 Task: Create a task in Outlook titled 'Team Score' with a start date of 8/1/2023, due date of 8/15/2023, and high priority. Insert a table with columns 'Team' and 'Score', and enter the scores for Sales (330), Marketing (420), Finance (230), and IT (350).
Action: Mouse moved to (17, 176)
Screenshot: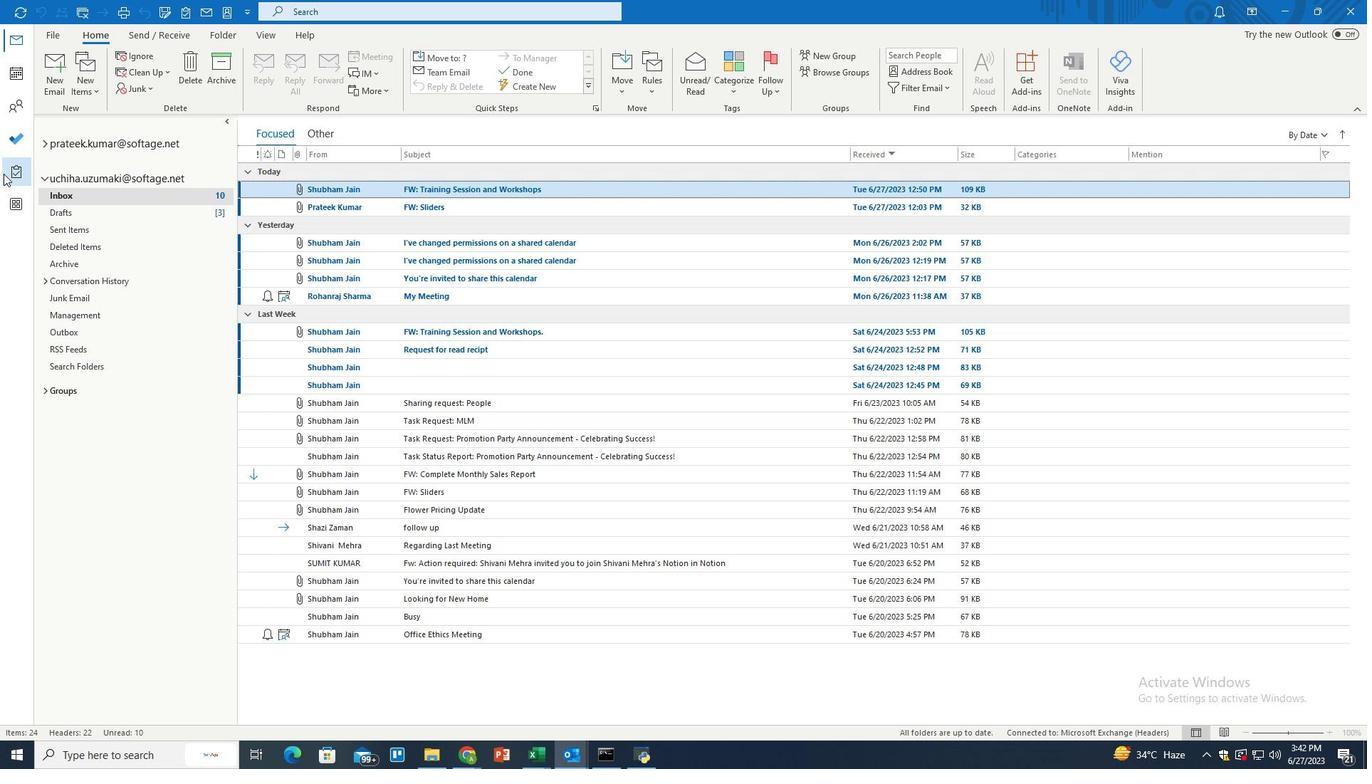 
Action: Mouse pressed left at (17, 176)
Screenshot: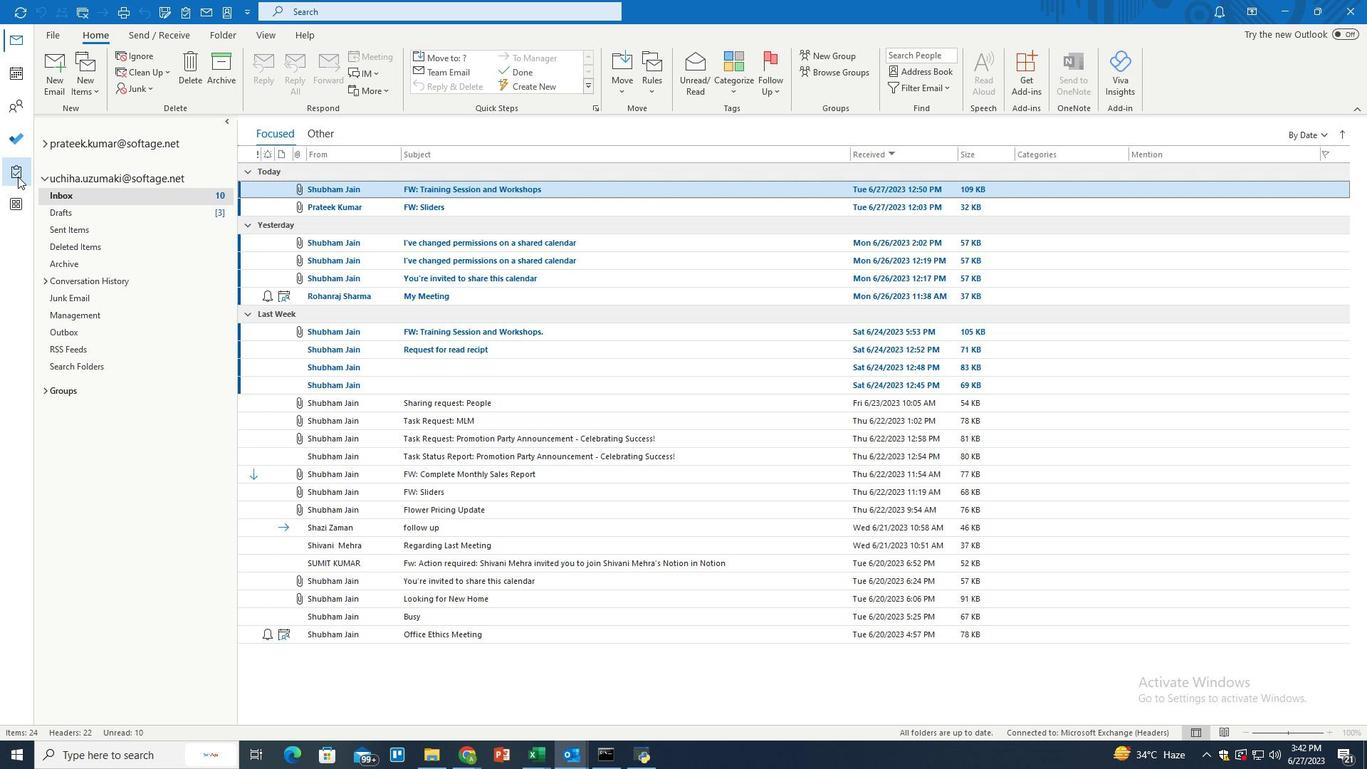 
Action: Mouse moved to (54, 79)
Screenshot: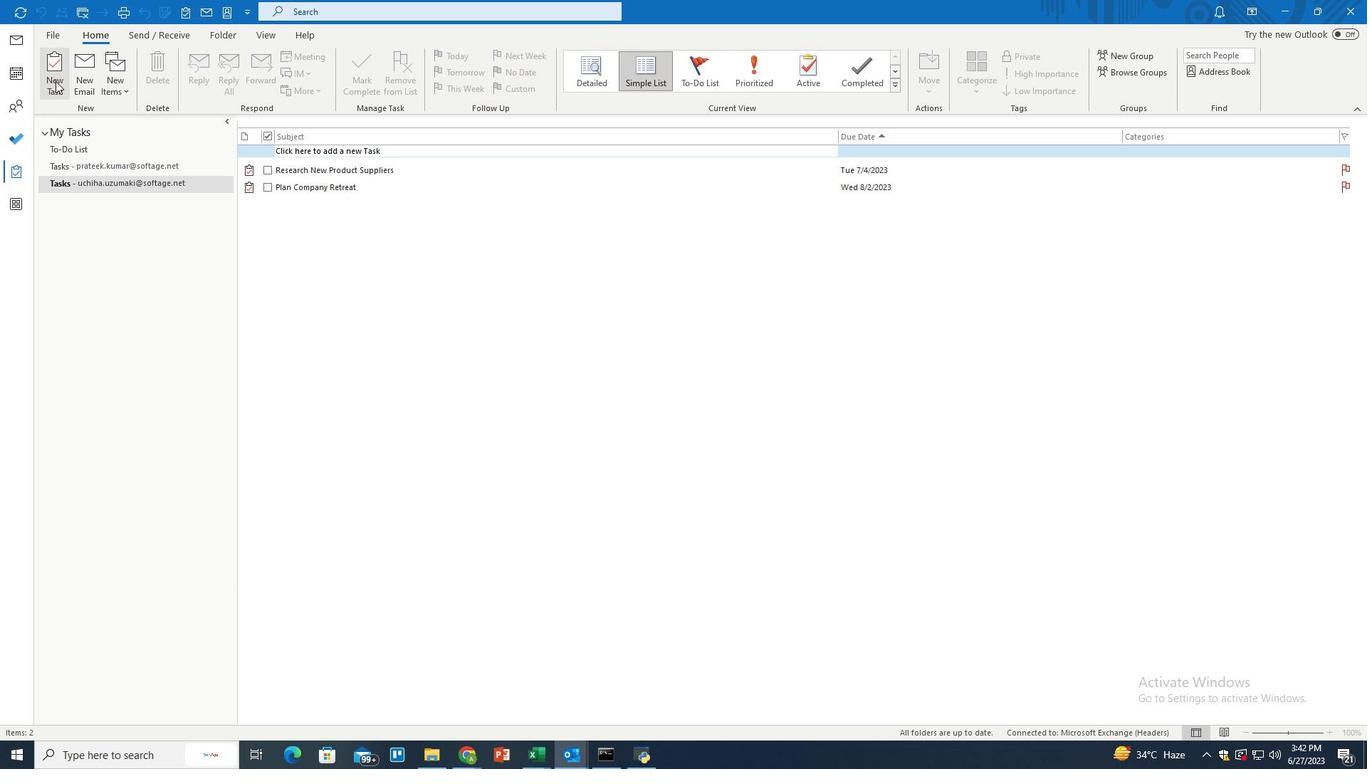 
Action: Mouse pressed left at (54, 79)
Screenshot: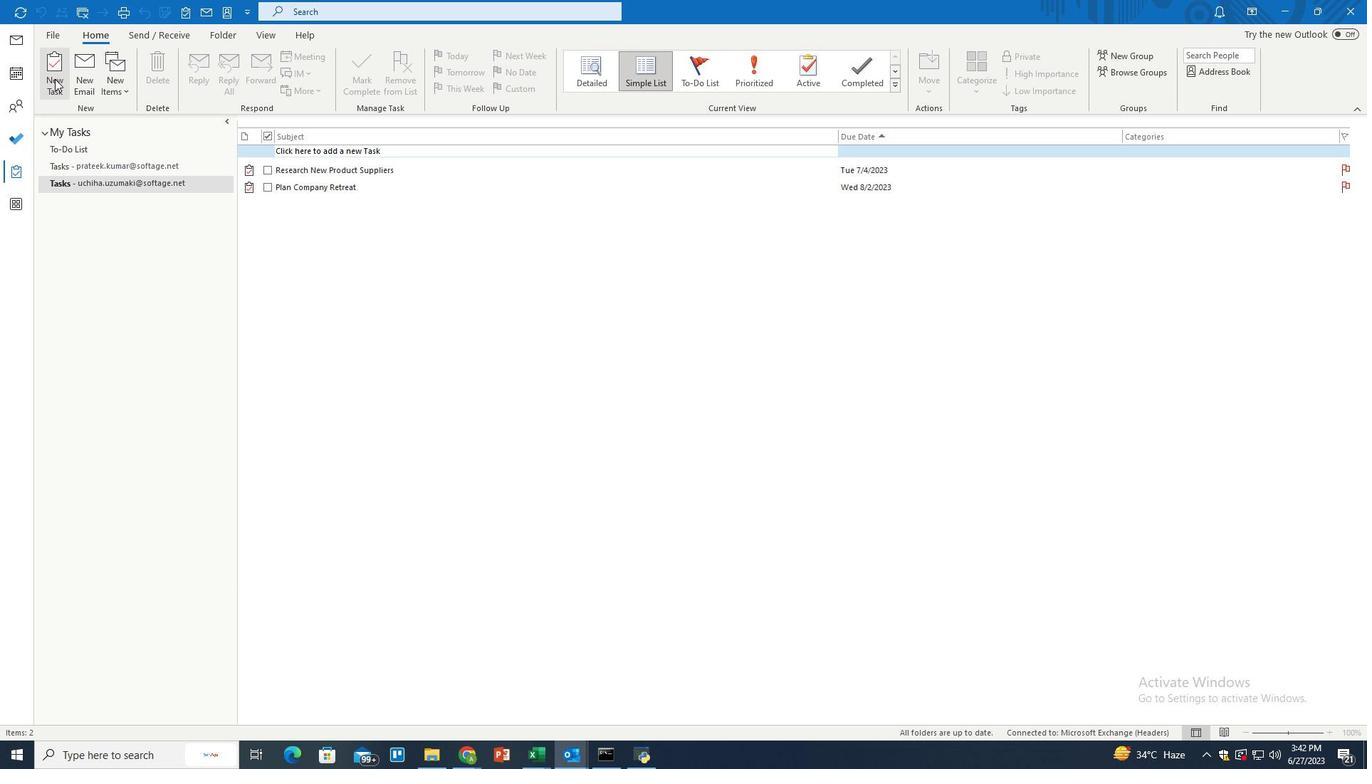 
Action: Mouse moved to (202, 149)
Screenshot: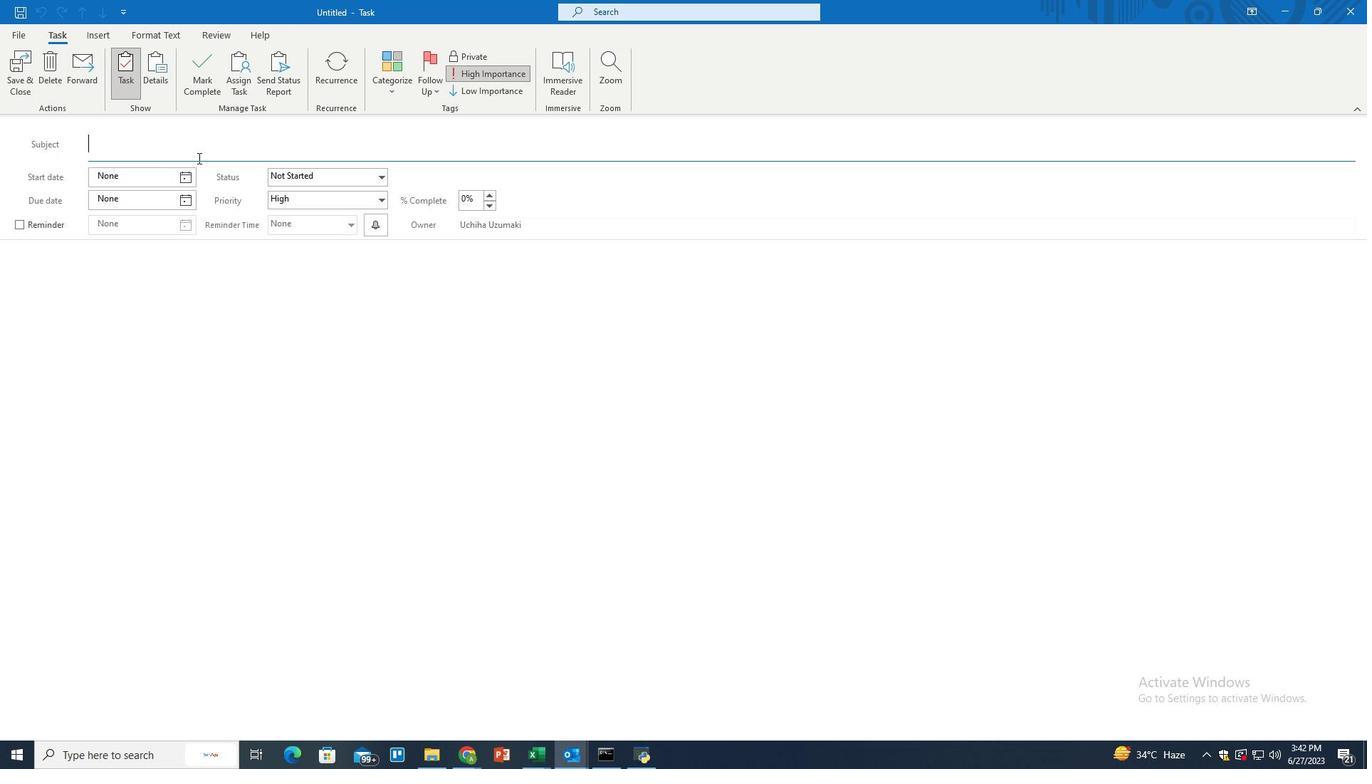 
Action: Mouse pressed left at (202, 149)
Screenshot: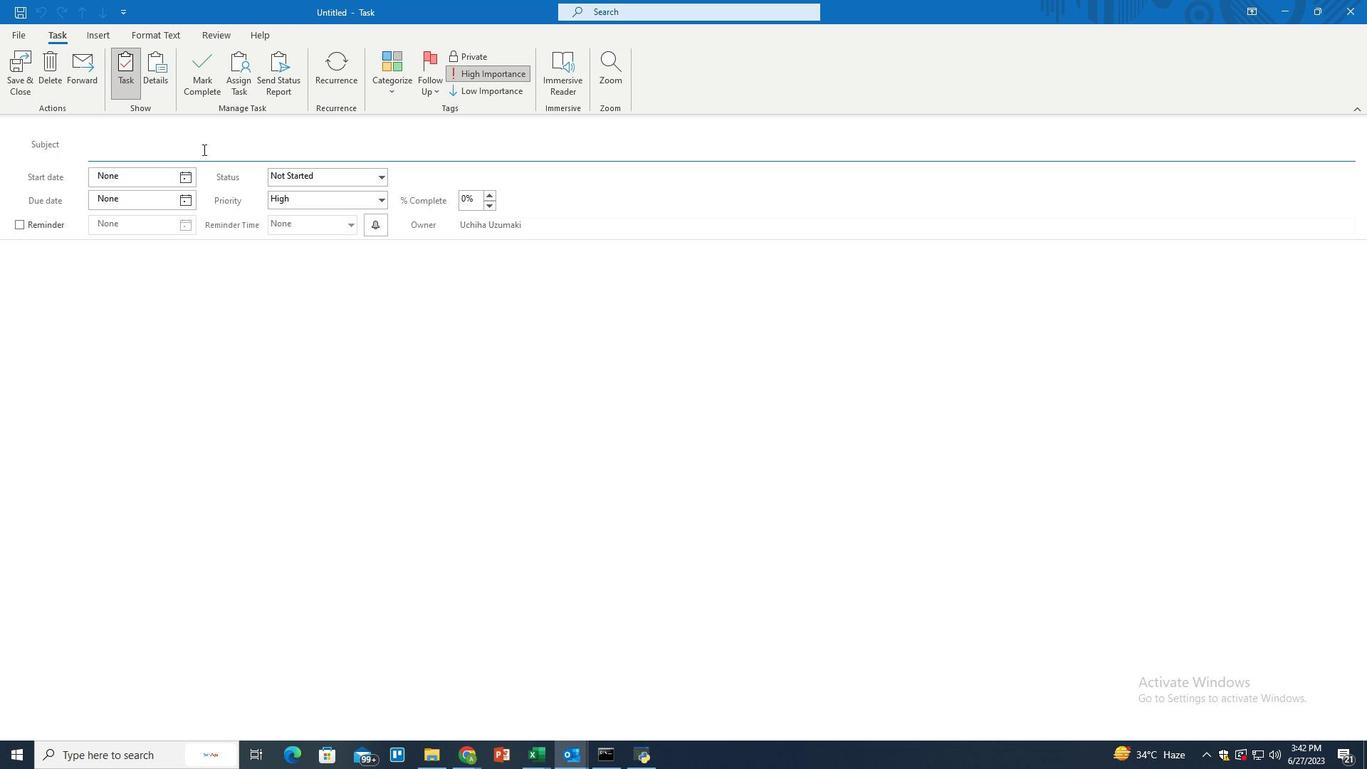 
Action: Key pressed <Key.shift>Team<Key.space><Key.shift>Score
Screenshot: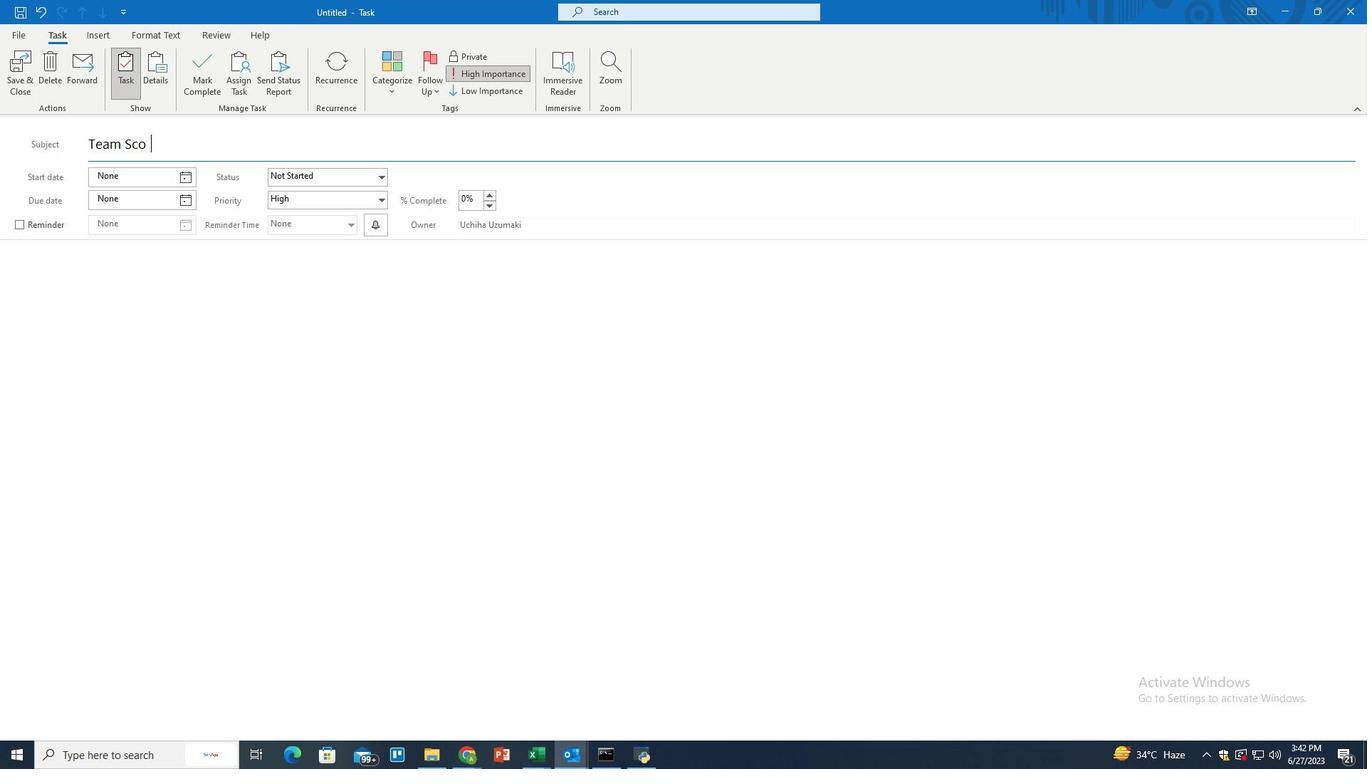 
Action: Mouse moved to (204, 260)
Screenshot: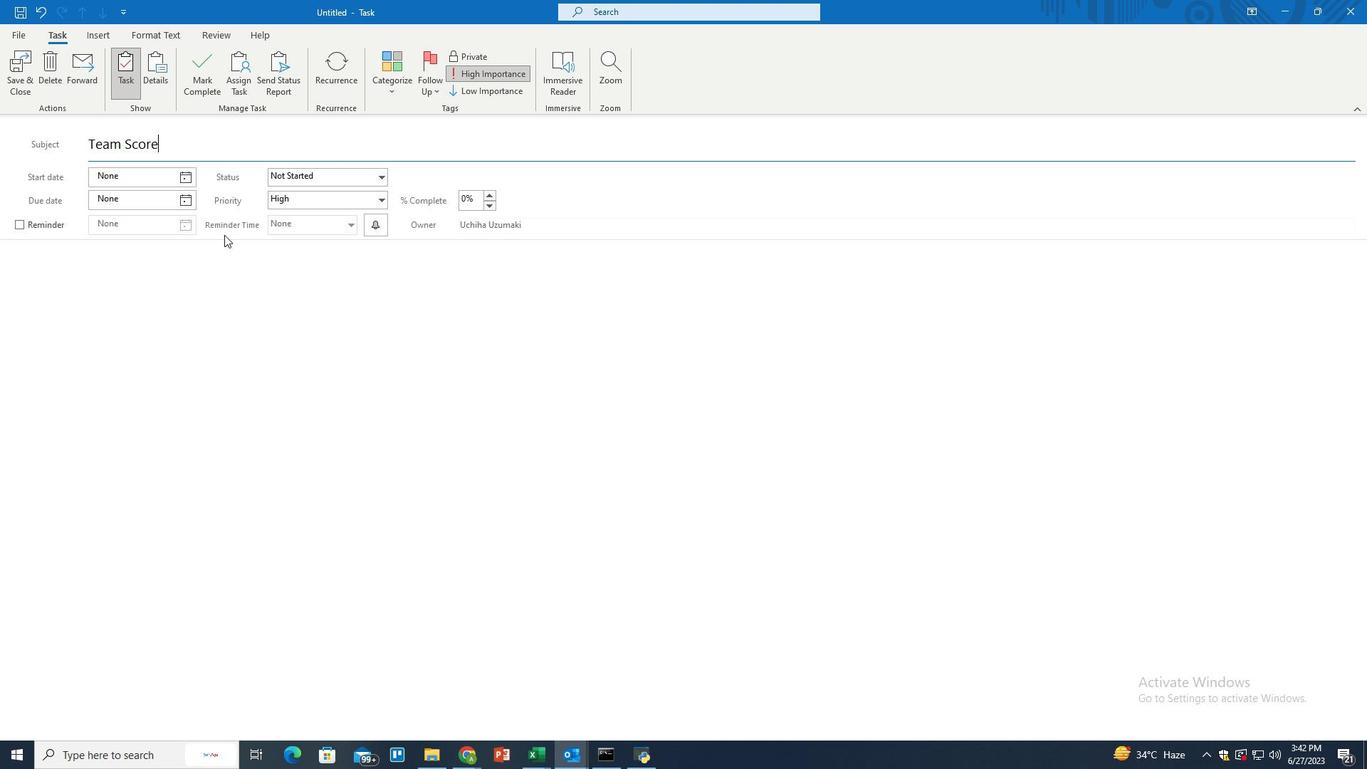 
Action: Mouse pressed left at (204, 260)
Screenshot: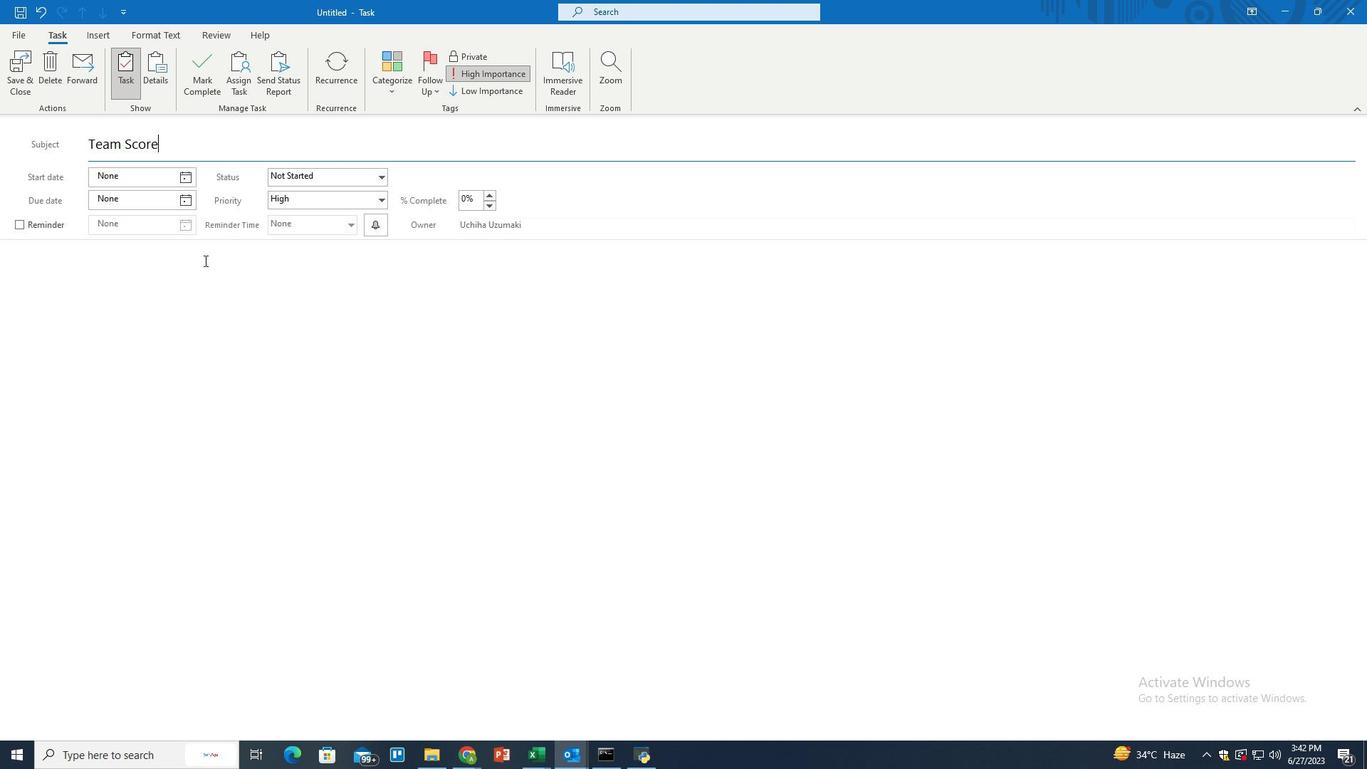 
Action: Key pressed <Key.shift>The<Key.space>team<Key.space>score<Key.space>is<Key.space>calculated<Key.space>ont<Key.space>he<Key.backspace><Key.backspace><Key.backspace><Key.backspace><Key.space>the<Key.space>basis<Key.space>of<Key.space>sales<Key.space>figure
Screenshot: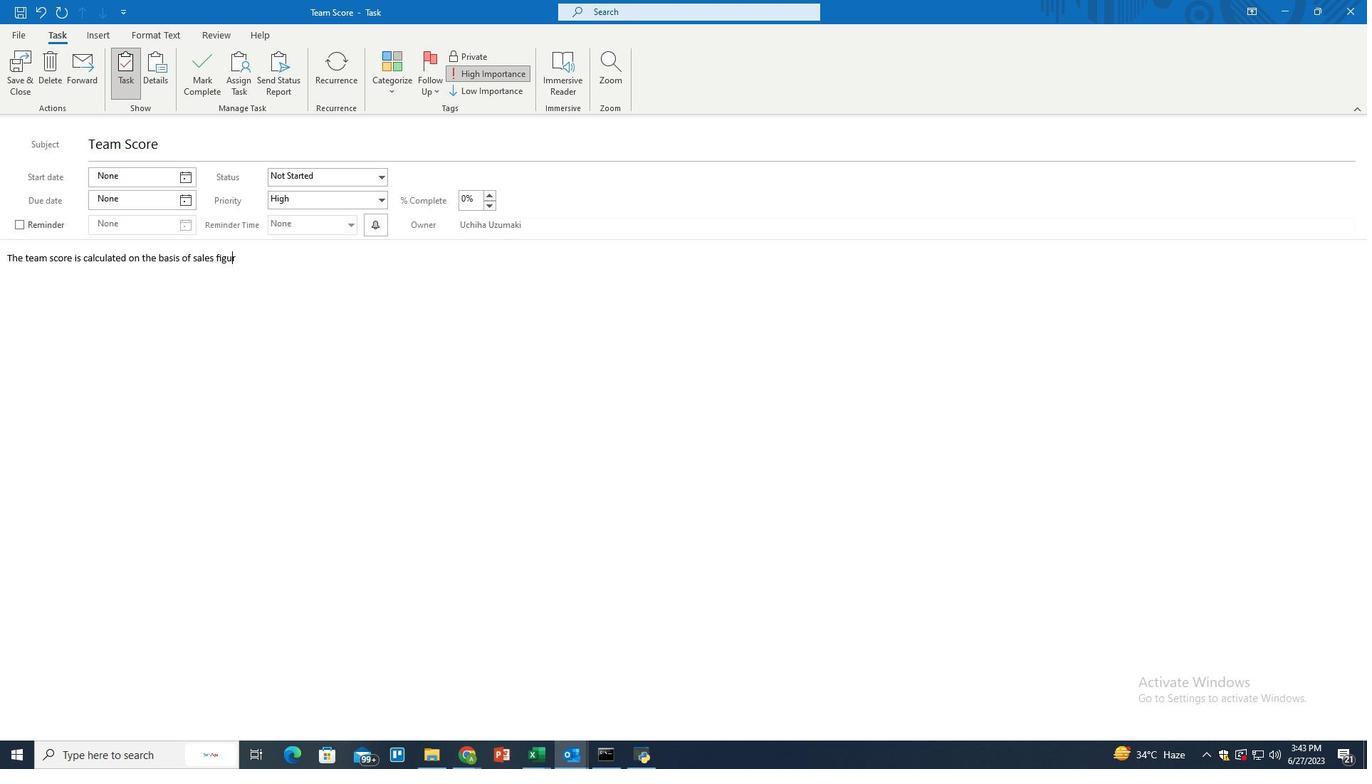 
Action: Mouse moved to (185, 182)
Screenshot: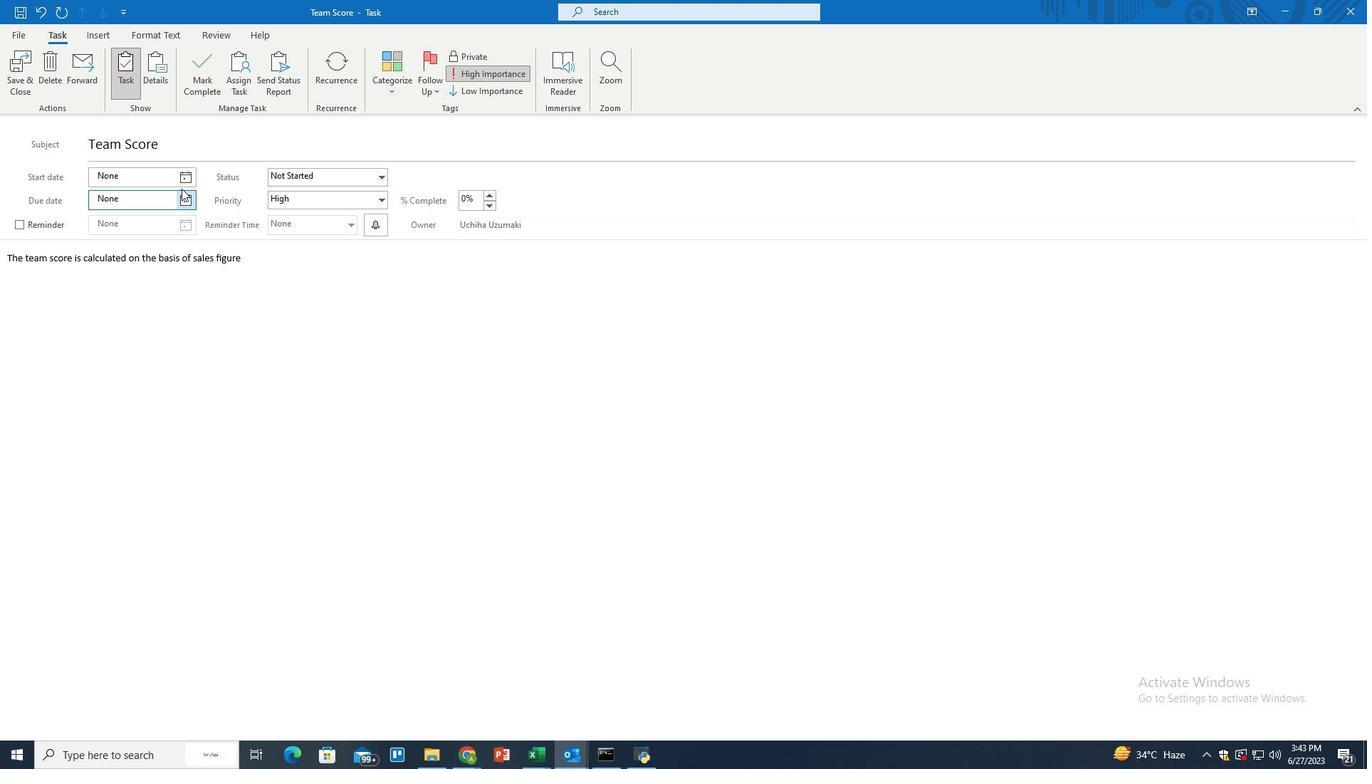 
Action: Mouse pressed left at (185, 182)
Screenshot: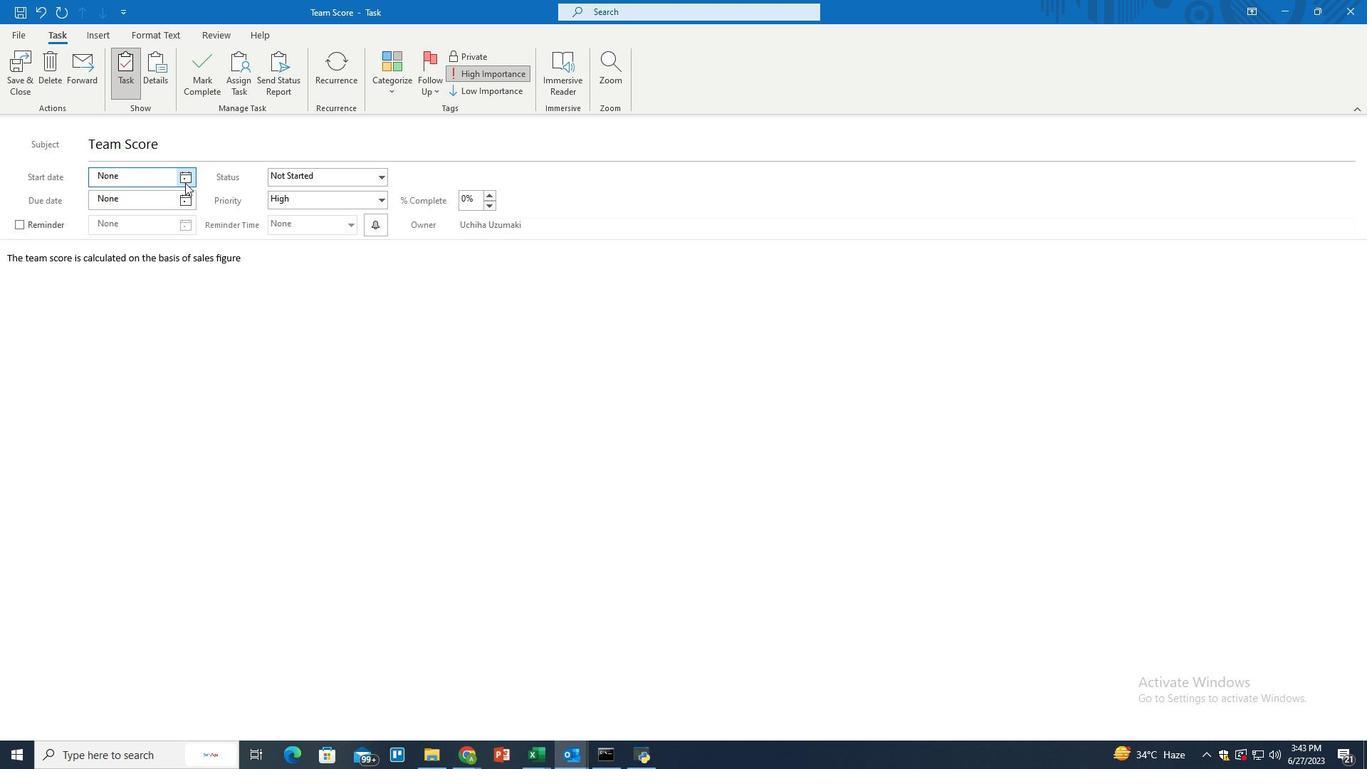 
Action: Mouse moved to (187, 194)
Screenshot: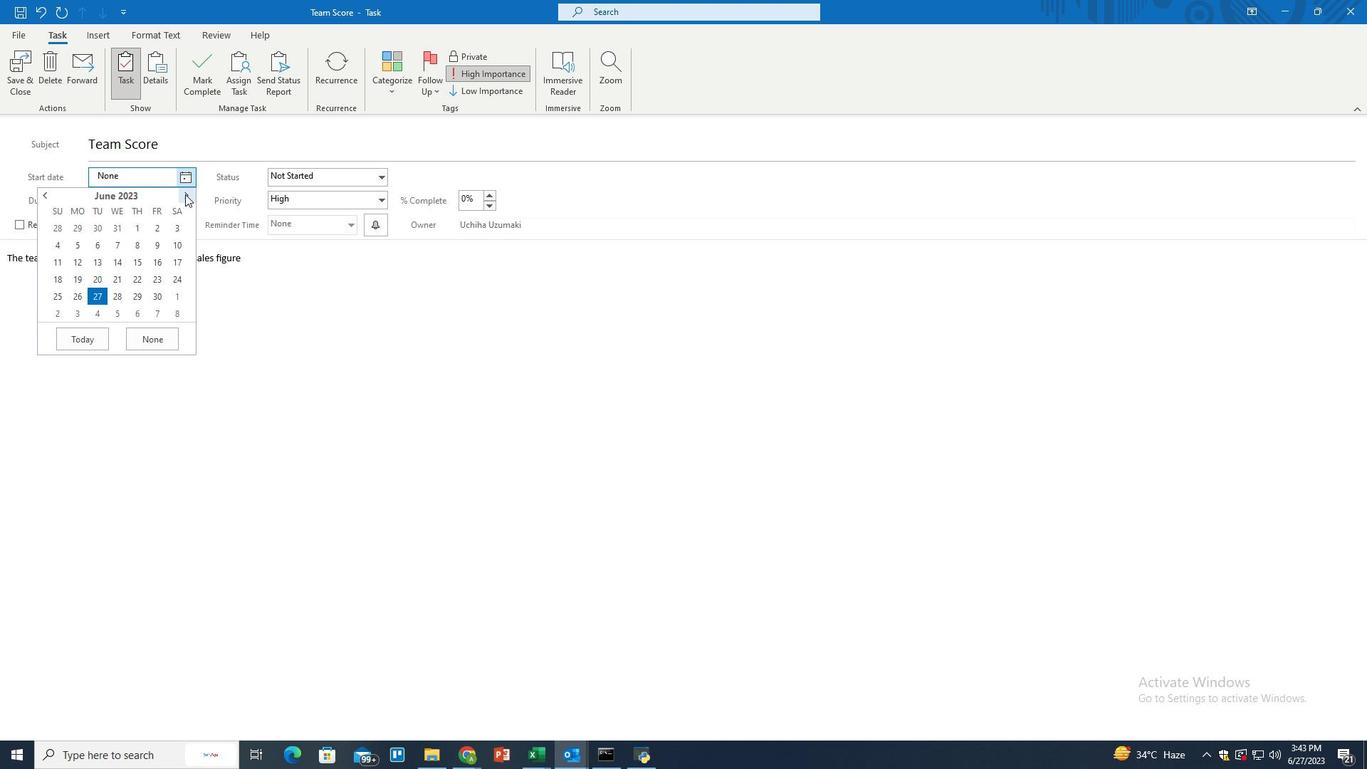 
Action: Mouse pressed left at (187, 194)
Screenshot: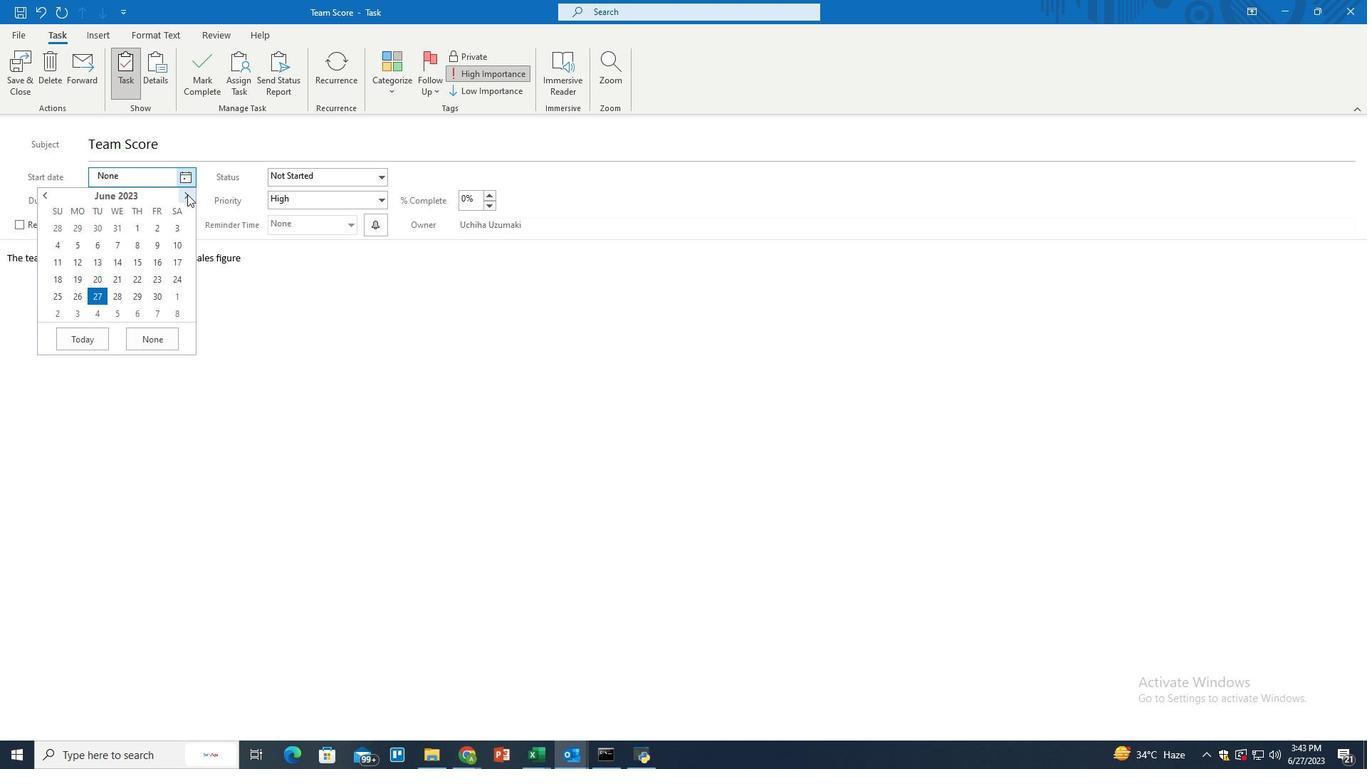 
Action: Mouse pressed left at (187, 194)
Screenshot: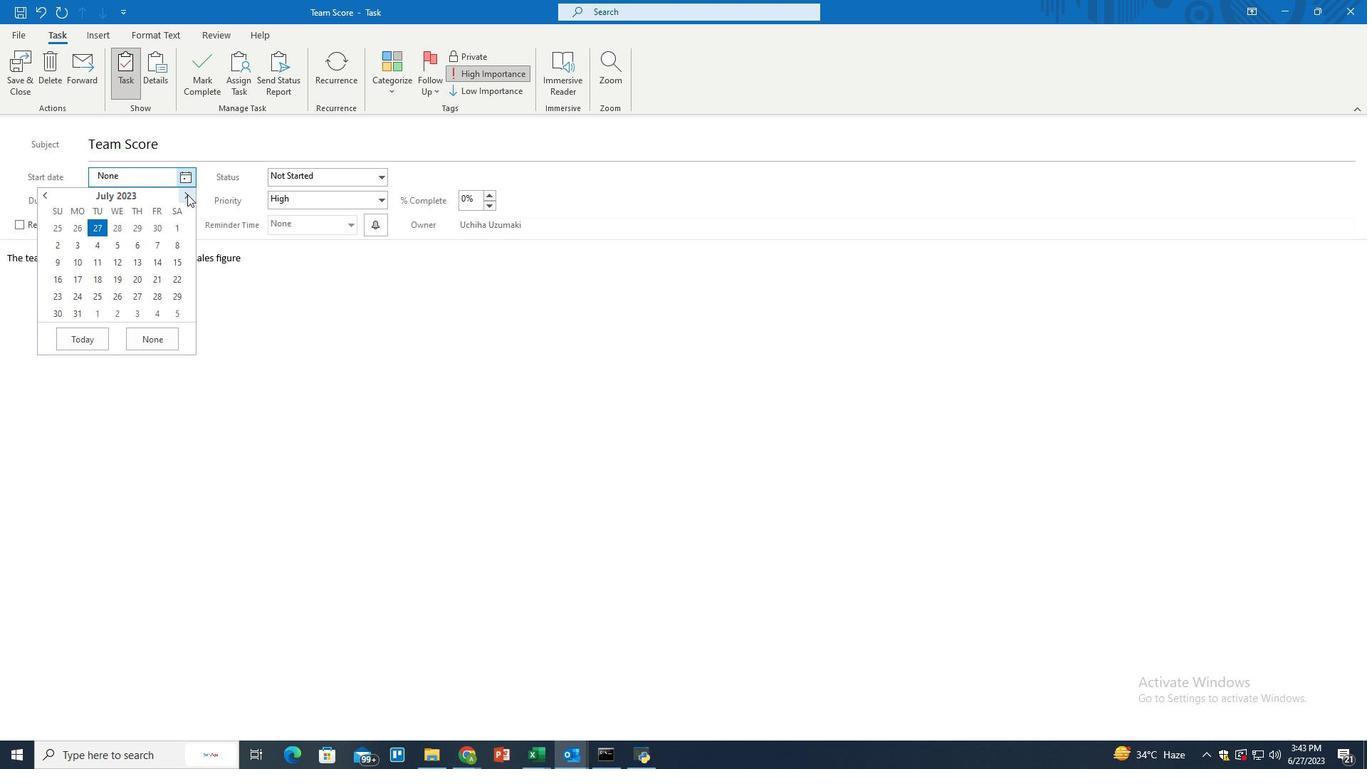 
Action: Mouse moved to (93, 230)
Screenshot: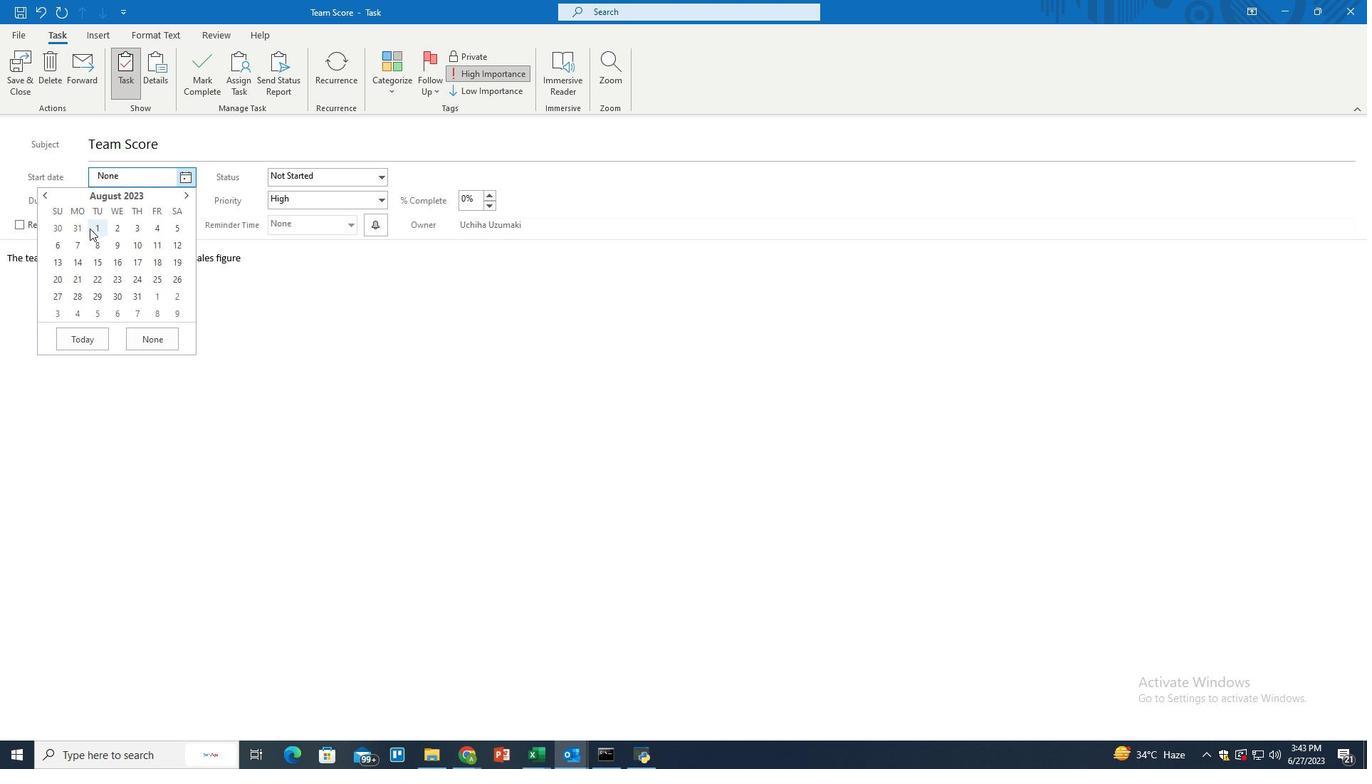 
Action: Mouse pressed left at (93, 230)
Screenshot: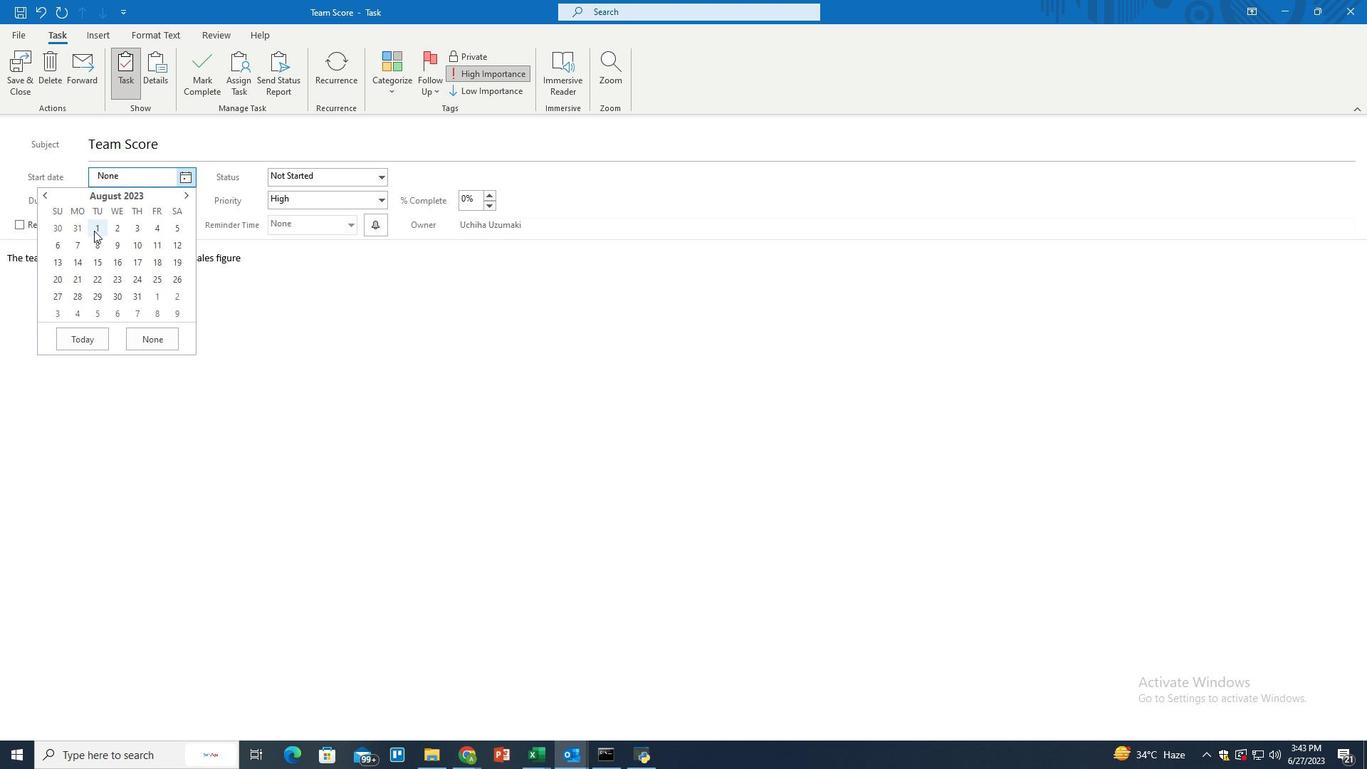 
Action: Mouse moved to (189, 197)
Screenshot: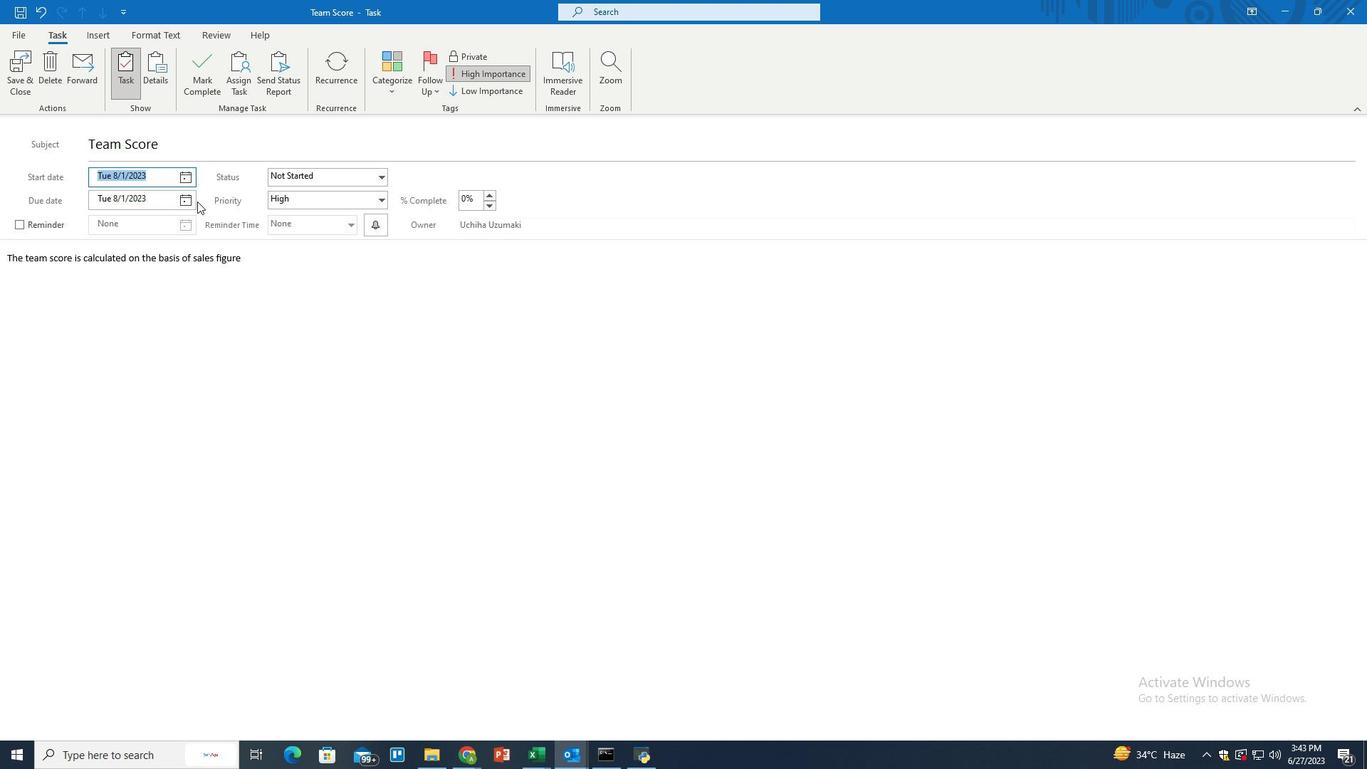 
Action: Mouse pressed left at (189, 197)
Screenshot: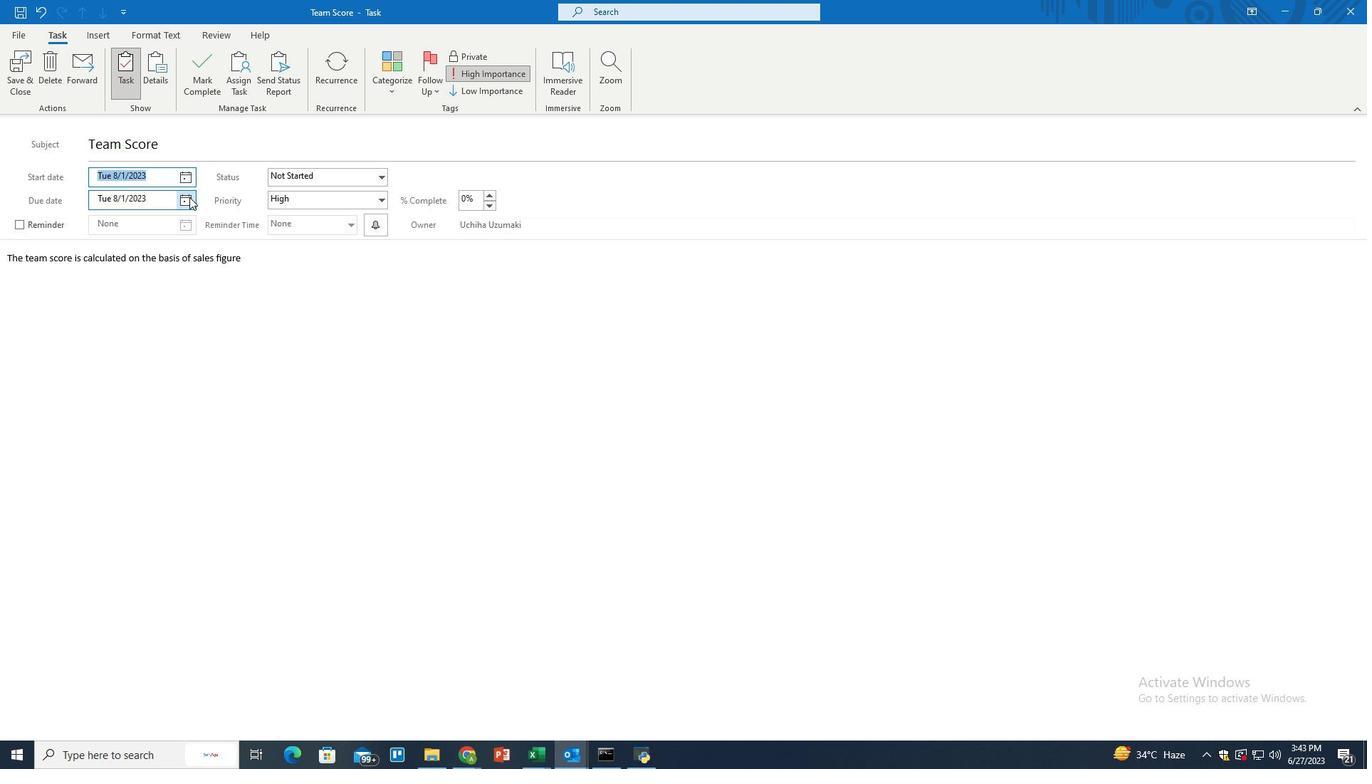 
Action: Mouse moved to (96, 284)
Screenshot: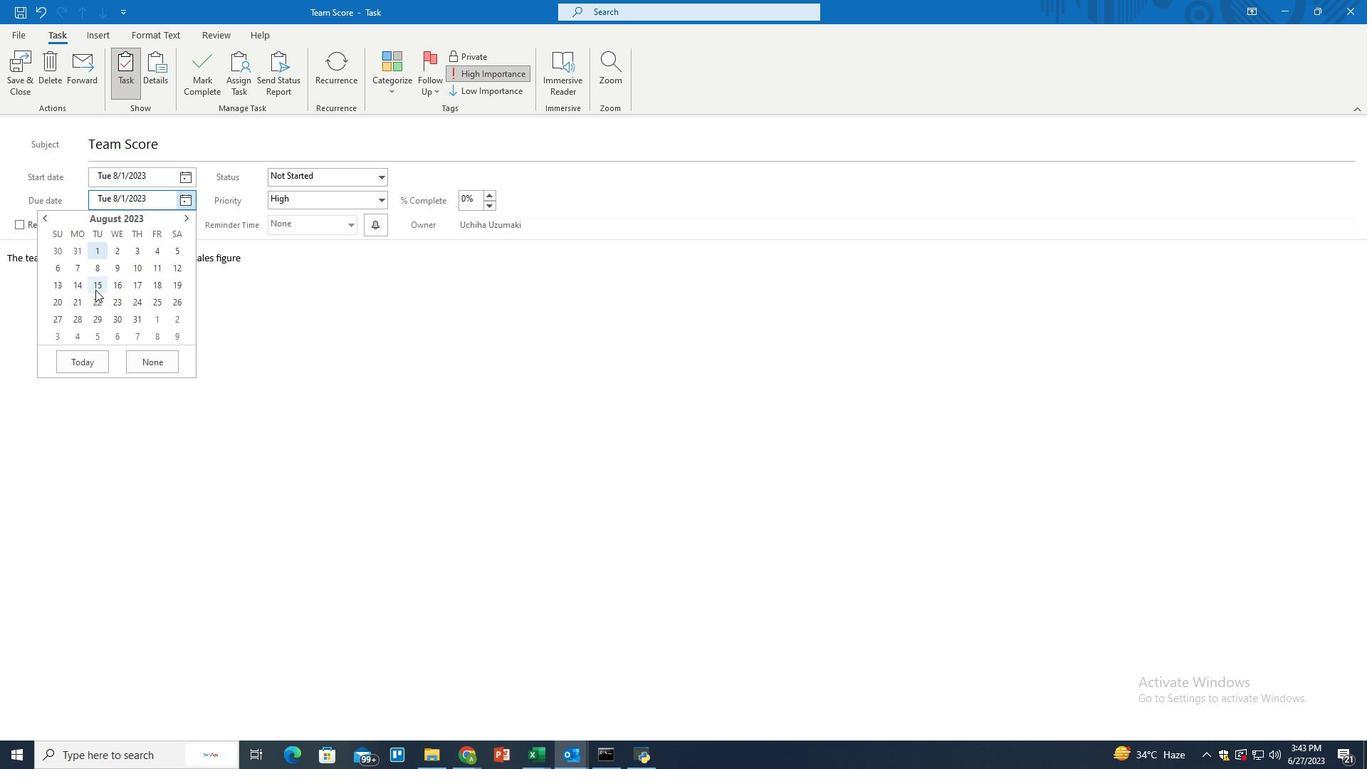 
Action: Mouse pressed left at (96, 284)
Screenshot: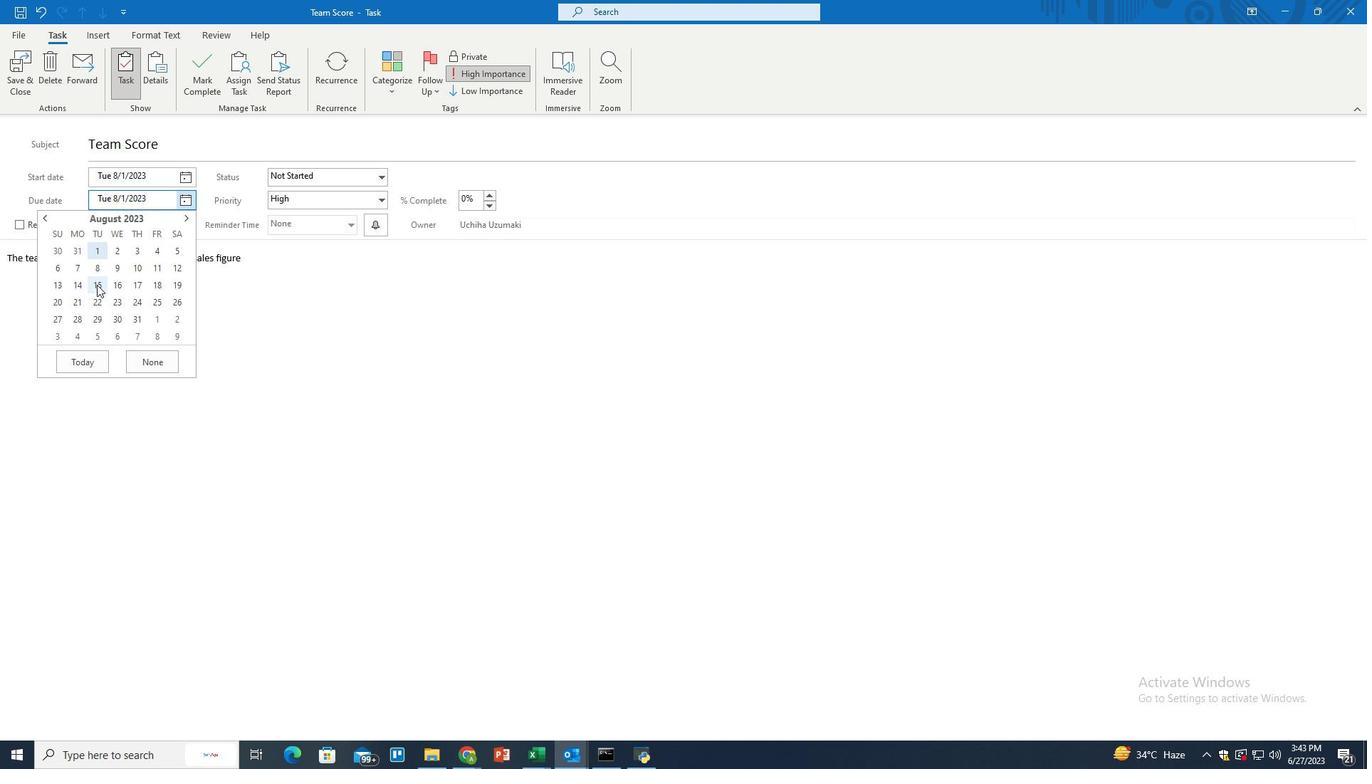 
Action: Mouse moved to (264, 264)
Screenshot: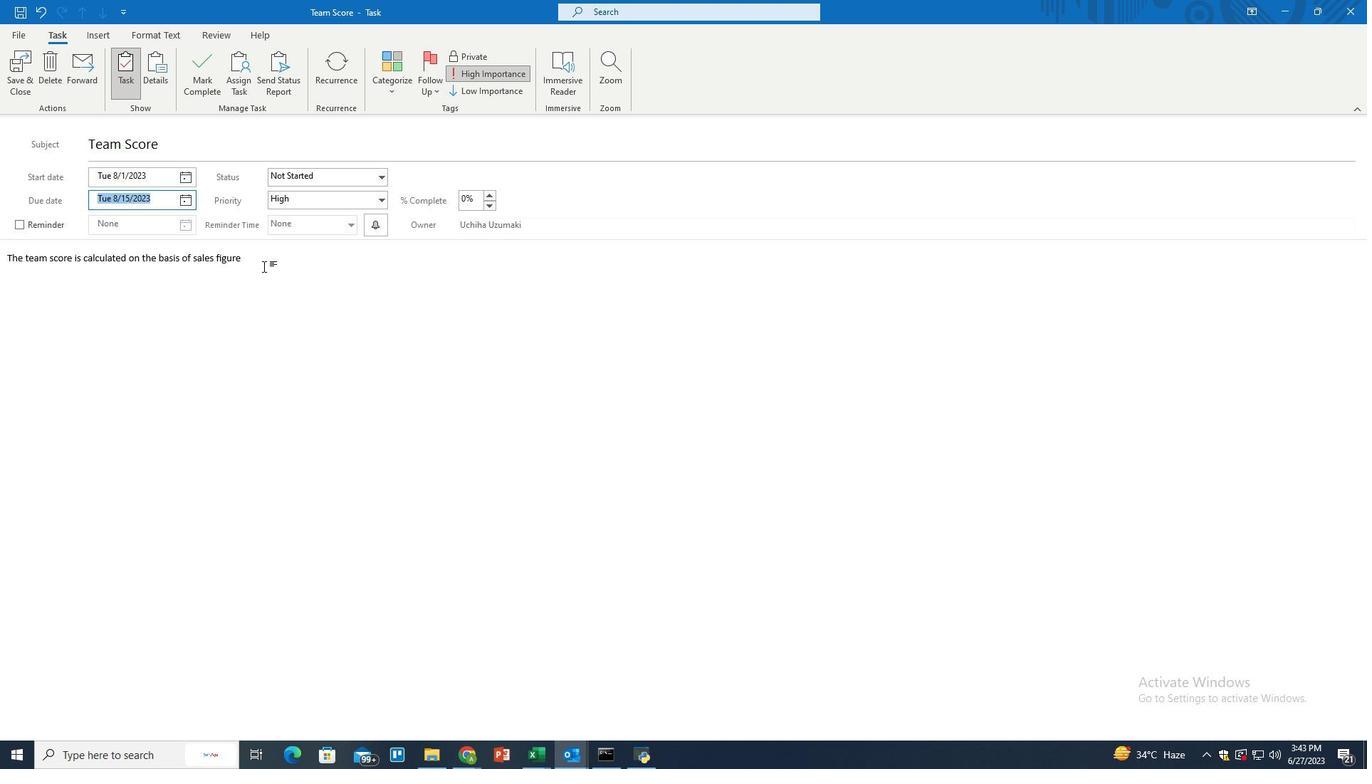 
Action: Mouse pressed left at (264, 264)
Screenshot: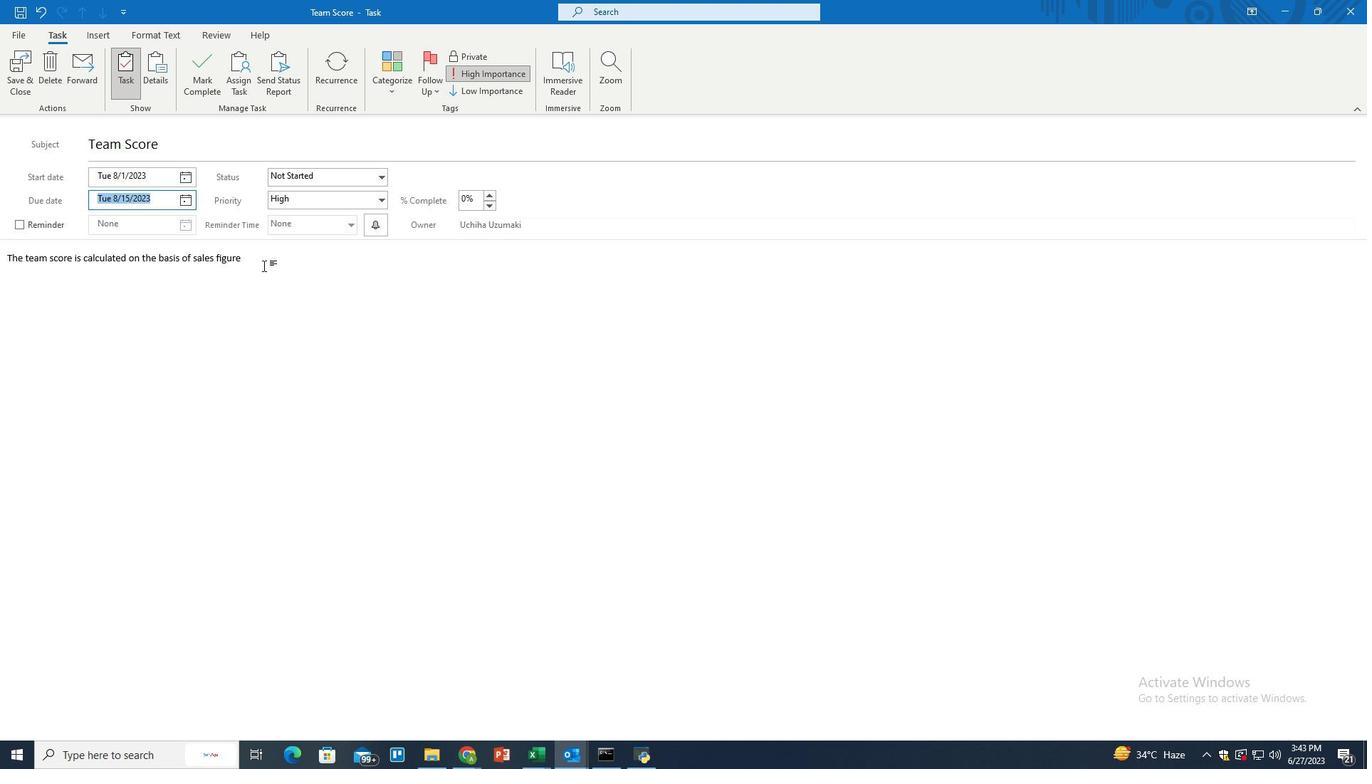 
Action: Mouse moved to (103, 36)
Screenshot: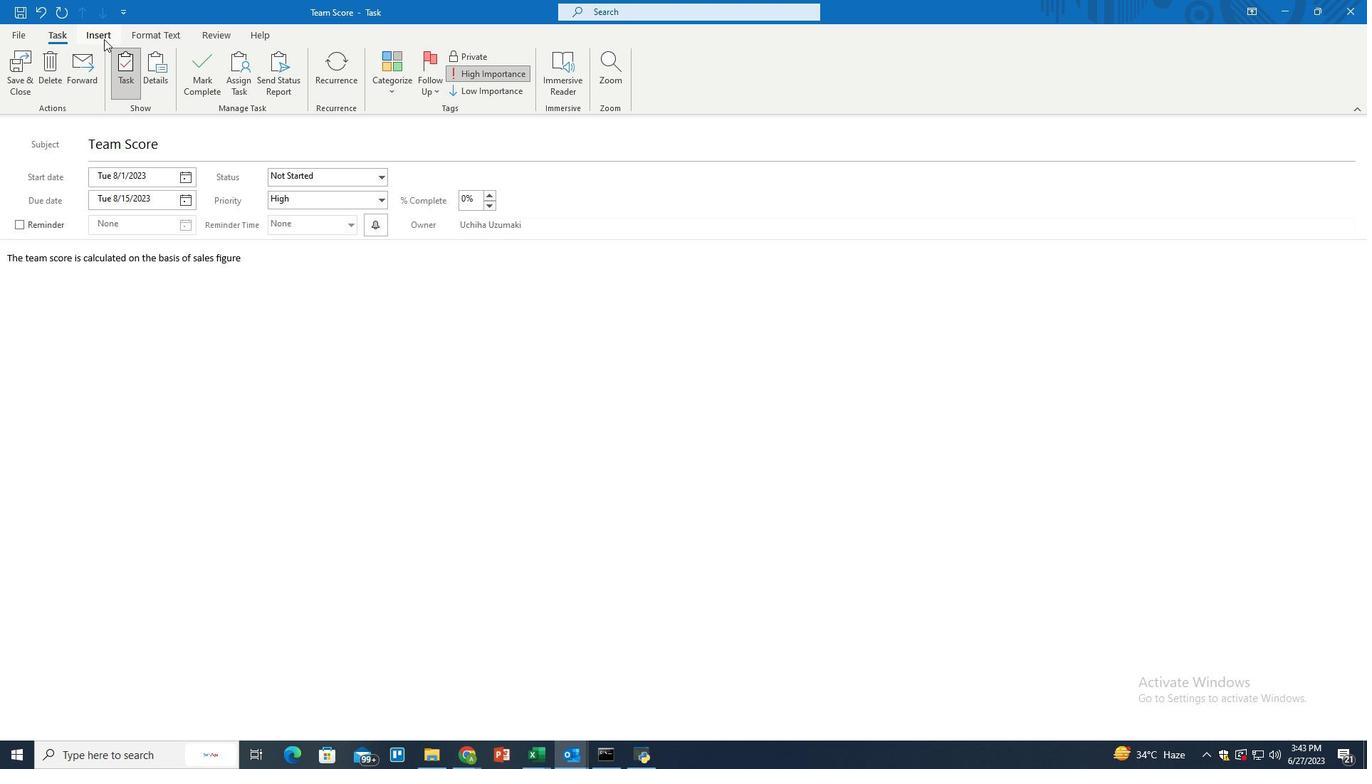 
Action: Mouse pressed left at (103, 36)
Screenshot: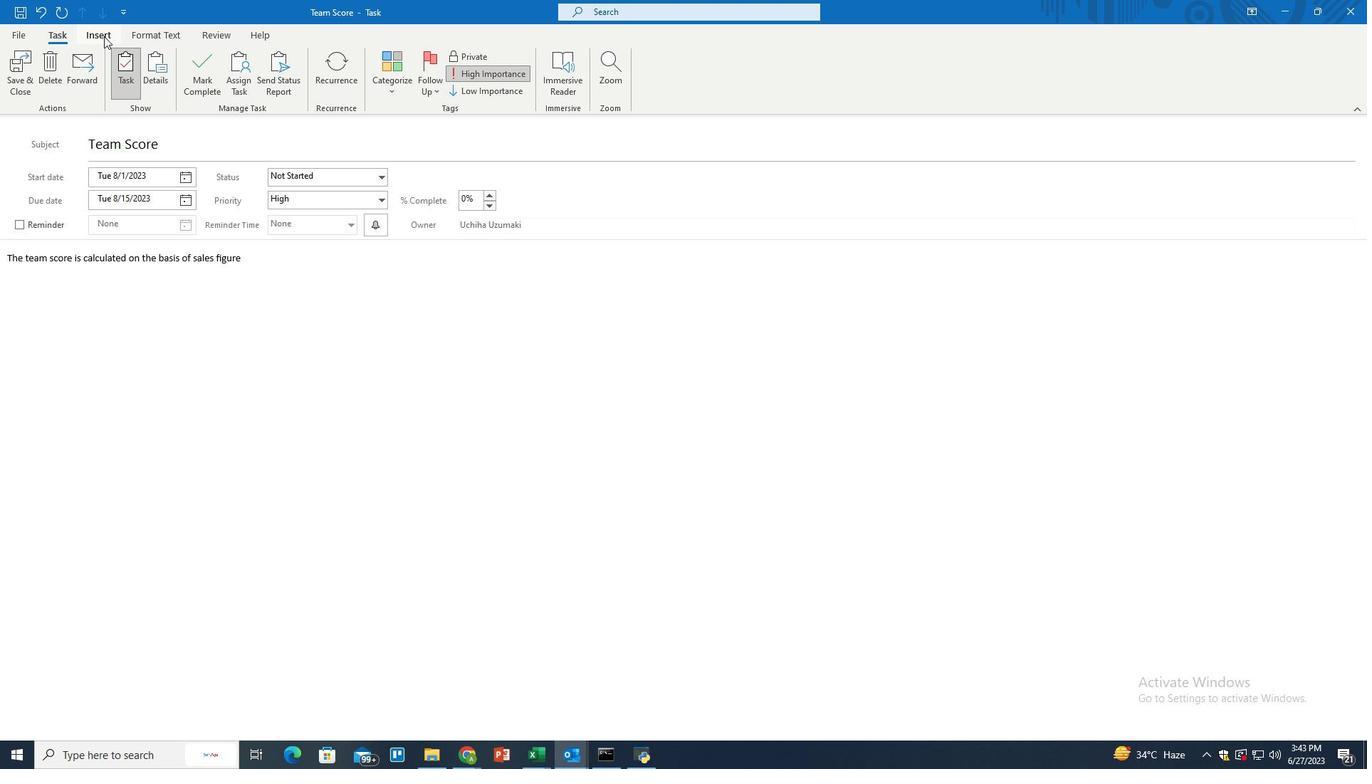 
Action: Mouse moved to (248, 83)
Screenshot: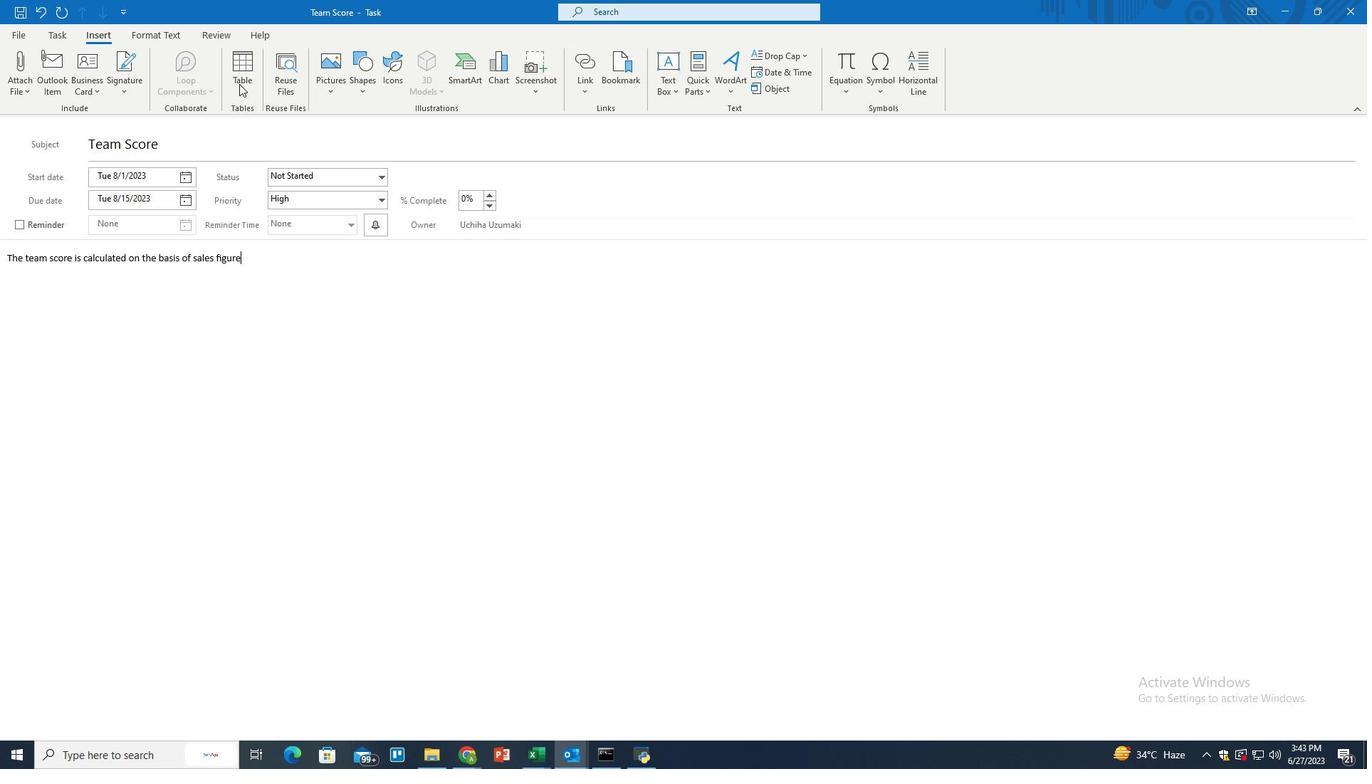 
Action: Mouse pressed left at (248, 83)
Screenshot: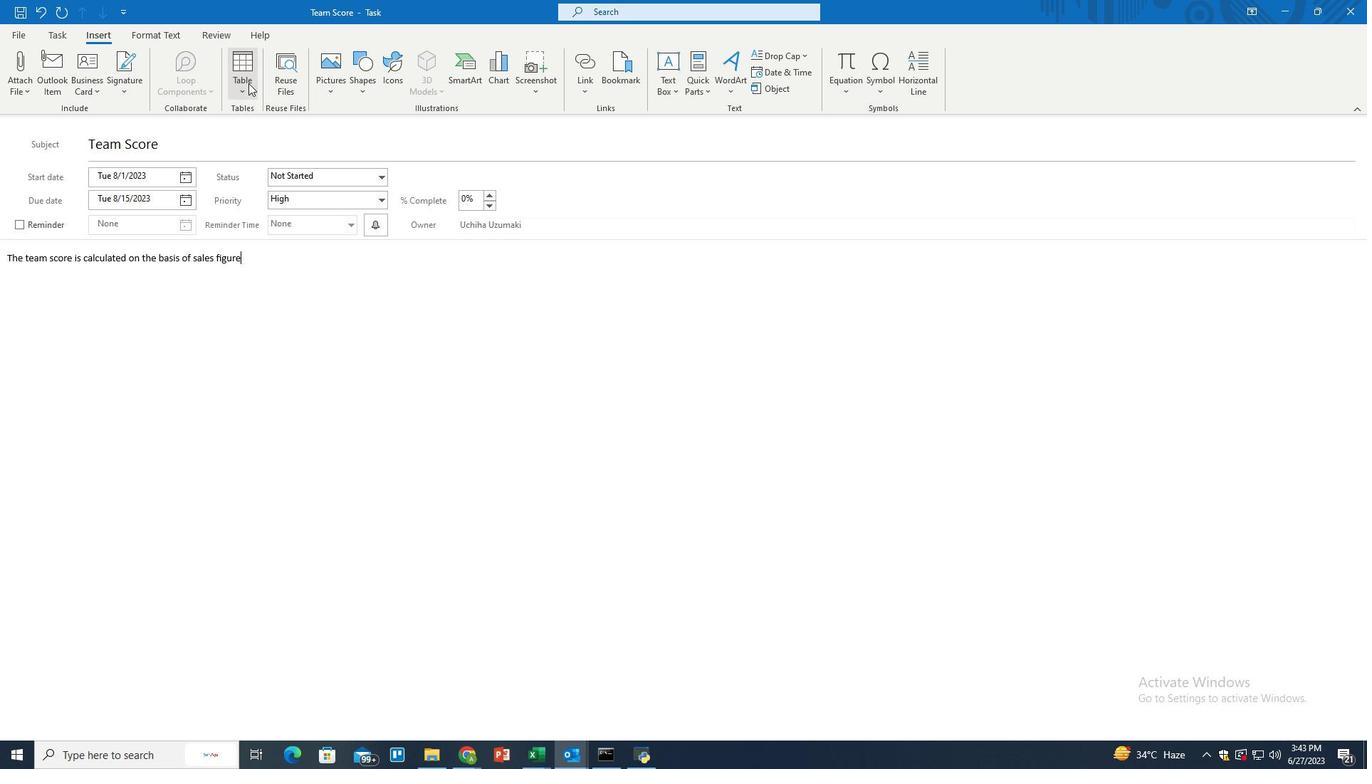 
Action: Mouse moved to (254, 180)
Screenshot: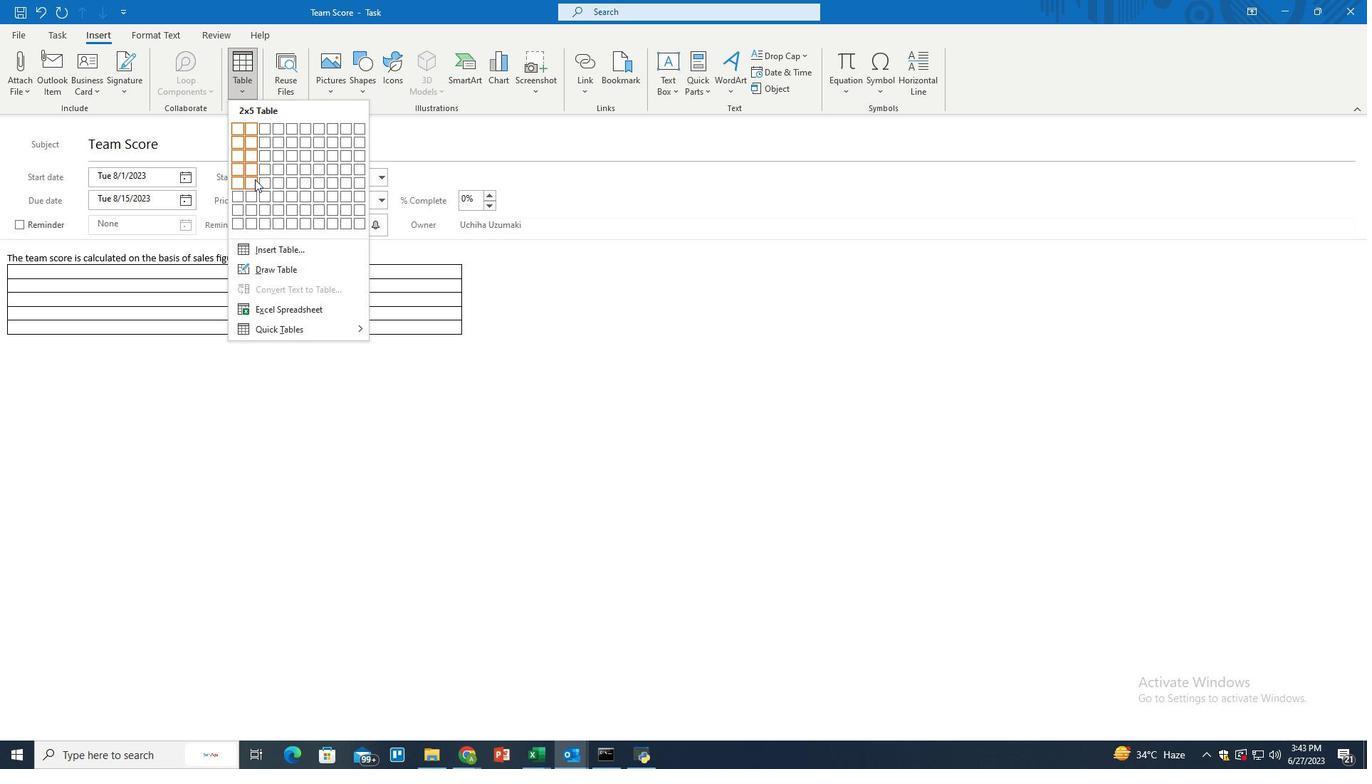 
Action: Mouse pressed left at (254, 180)
Screenshot: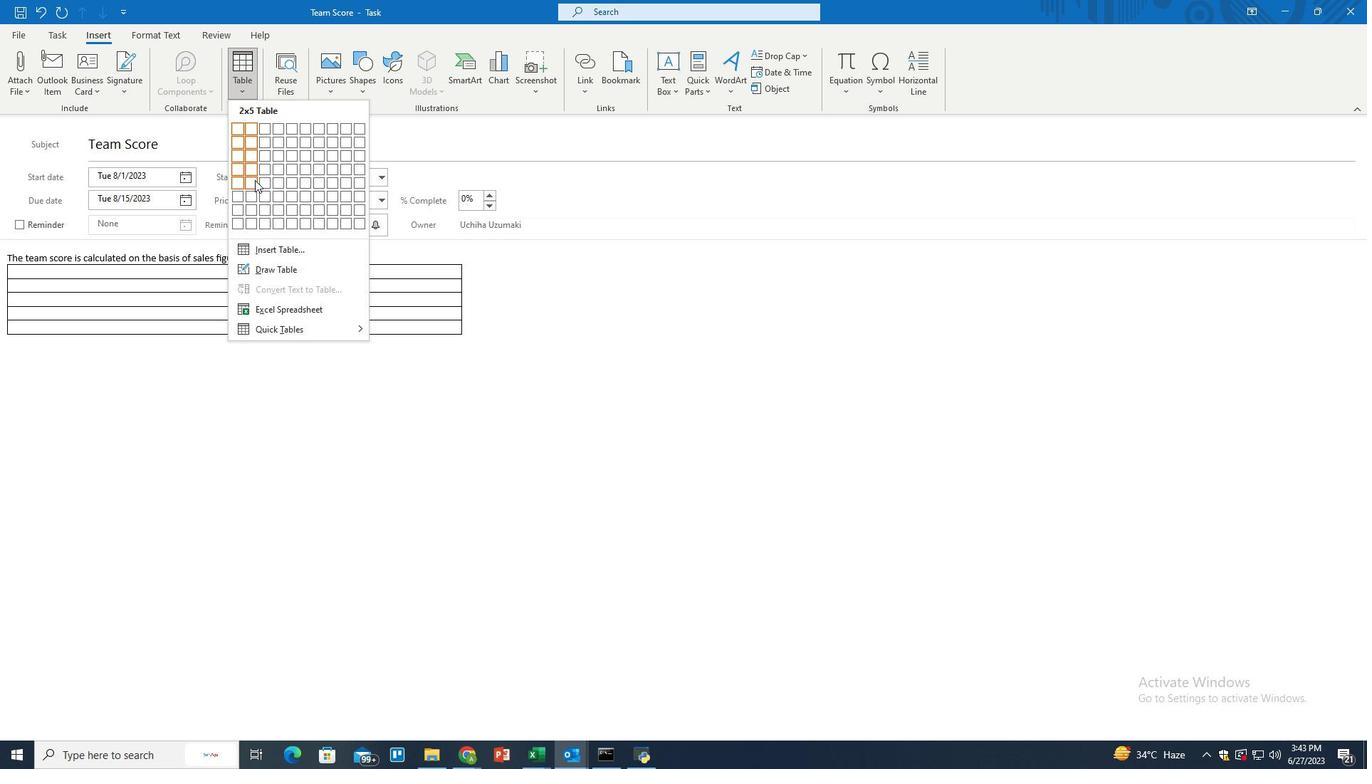
Action: Mouse moved to (144, 272)
Screenshot: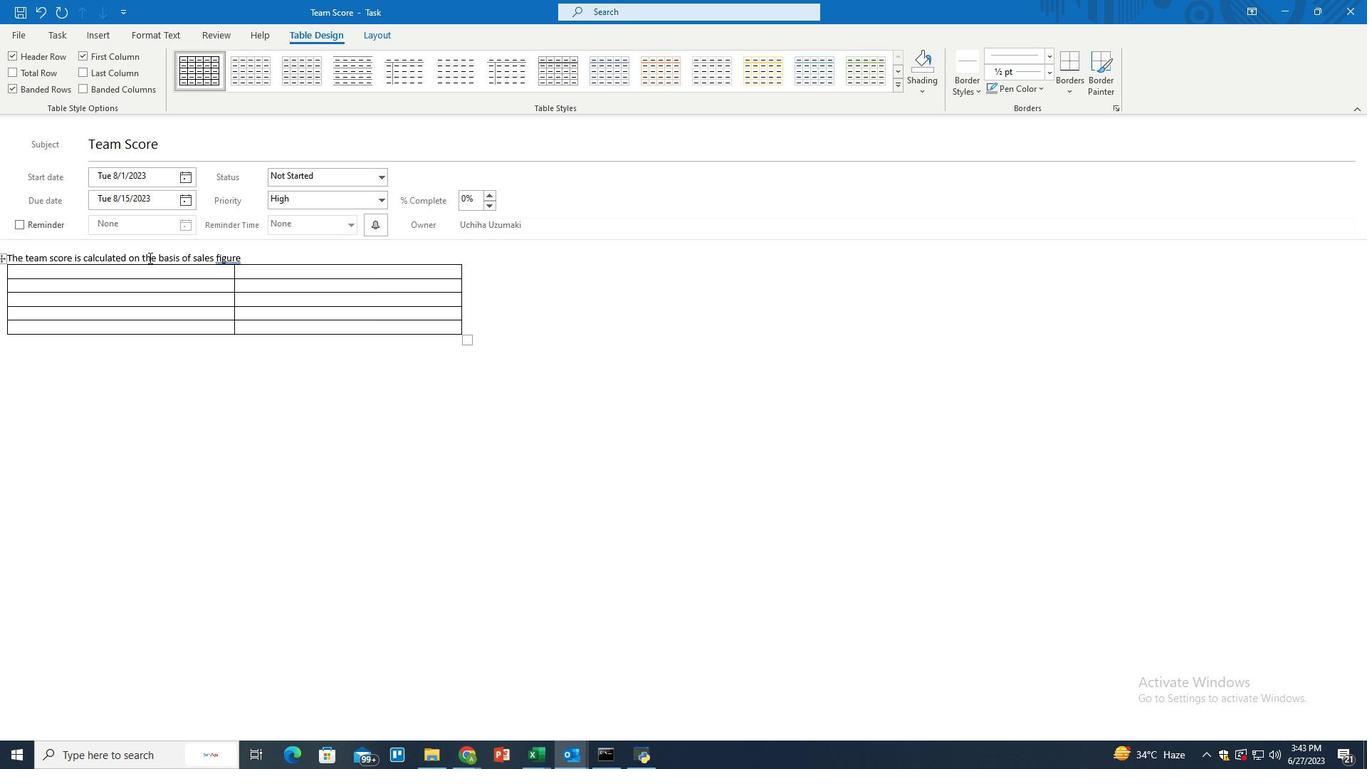 
Action: Mouse pressed left at (144, 272)
Screenshot: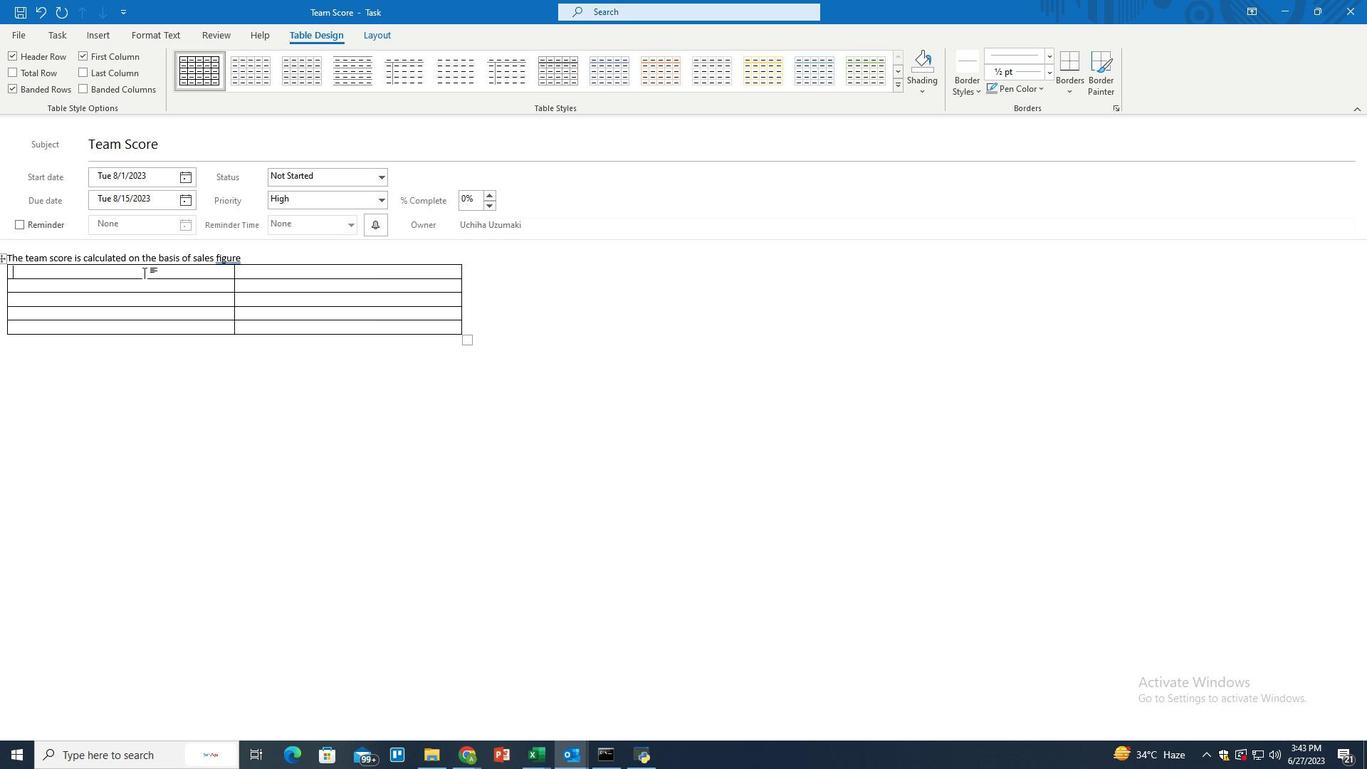 
Action: Key pressed <Key.shift>Team
Screenshot: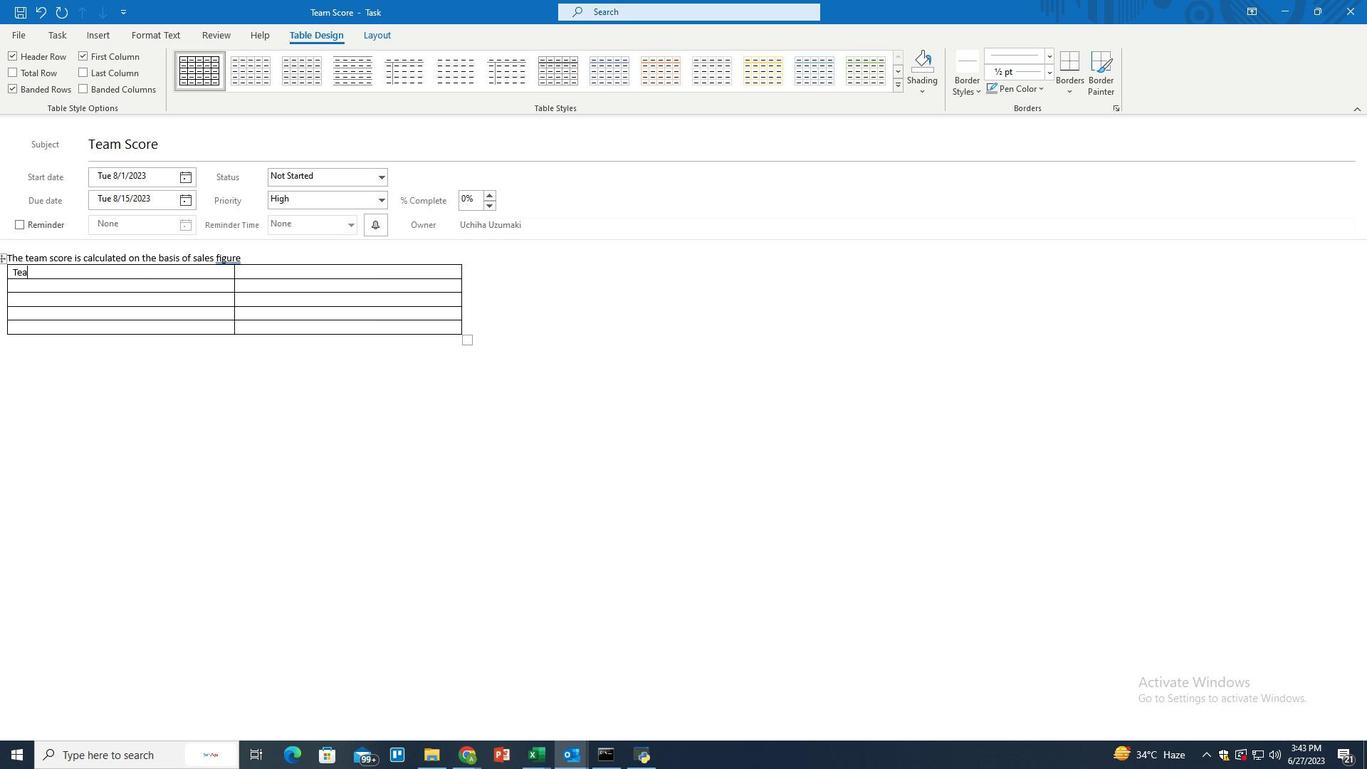 
Action: Mouse moved to (257, 274)
Screenshot: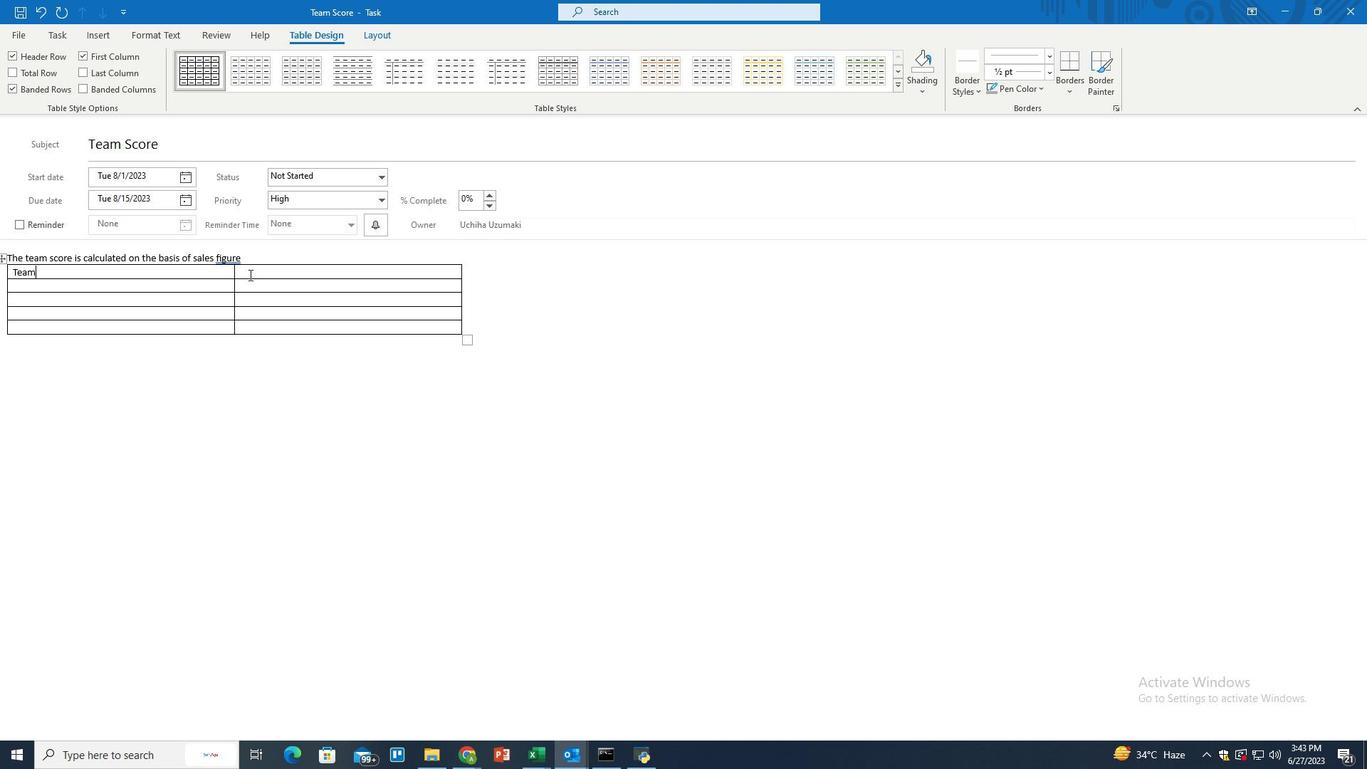 
Action: Mouse pressed left at (257, 274)
Screenshot: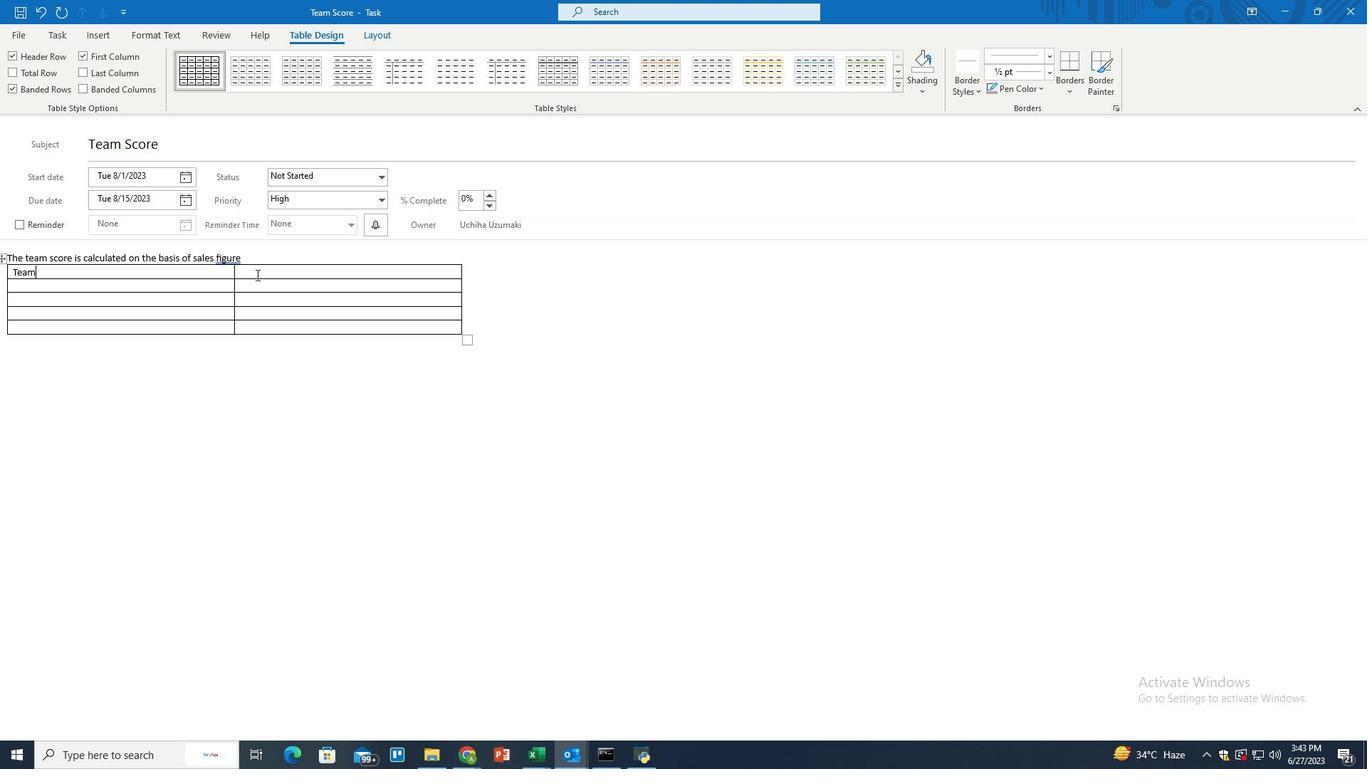 
Action: Key pressed <Key.shift>Score
Screenshot: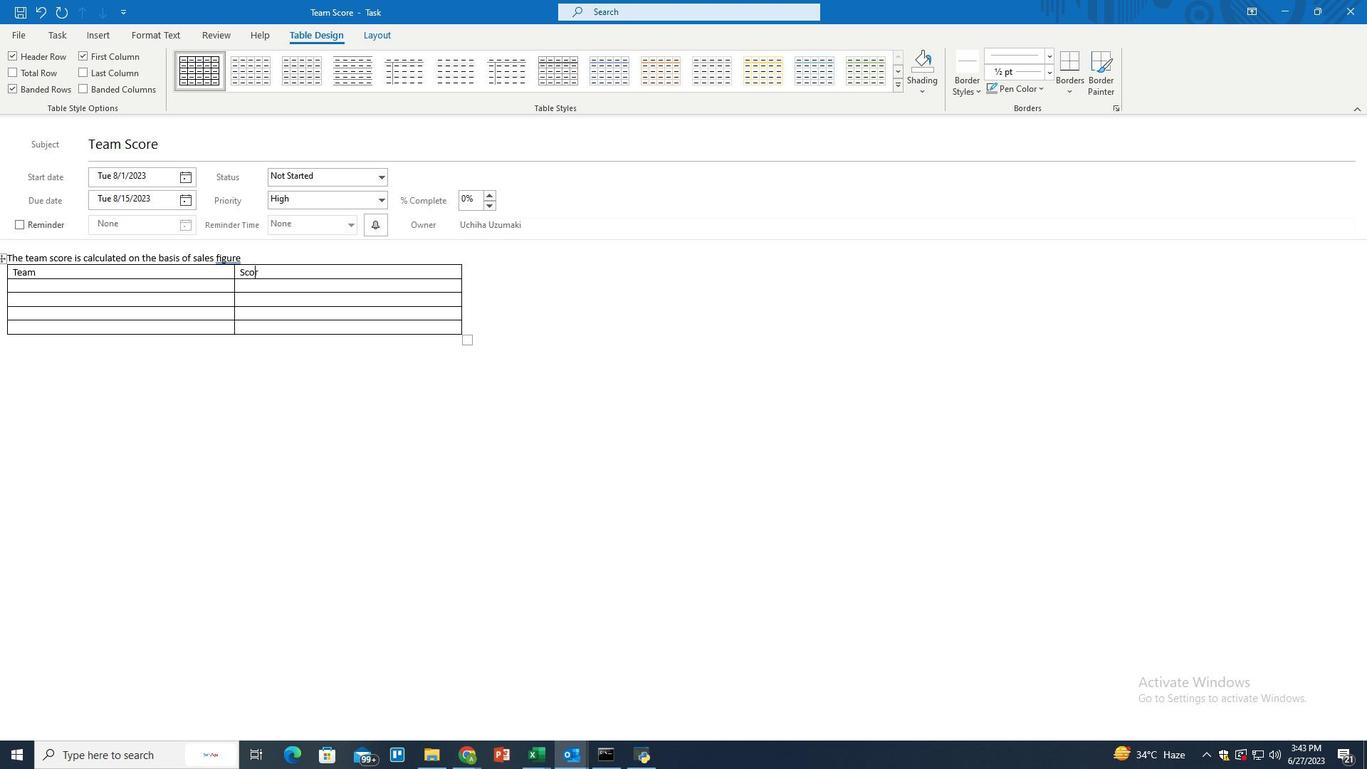 
Action: Mouse moved to (207, 287)
Screenshot: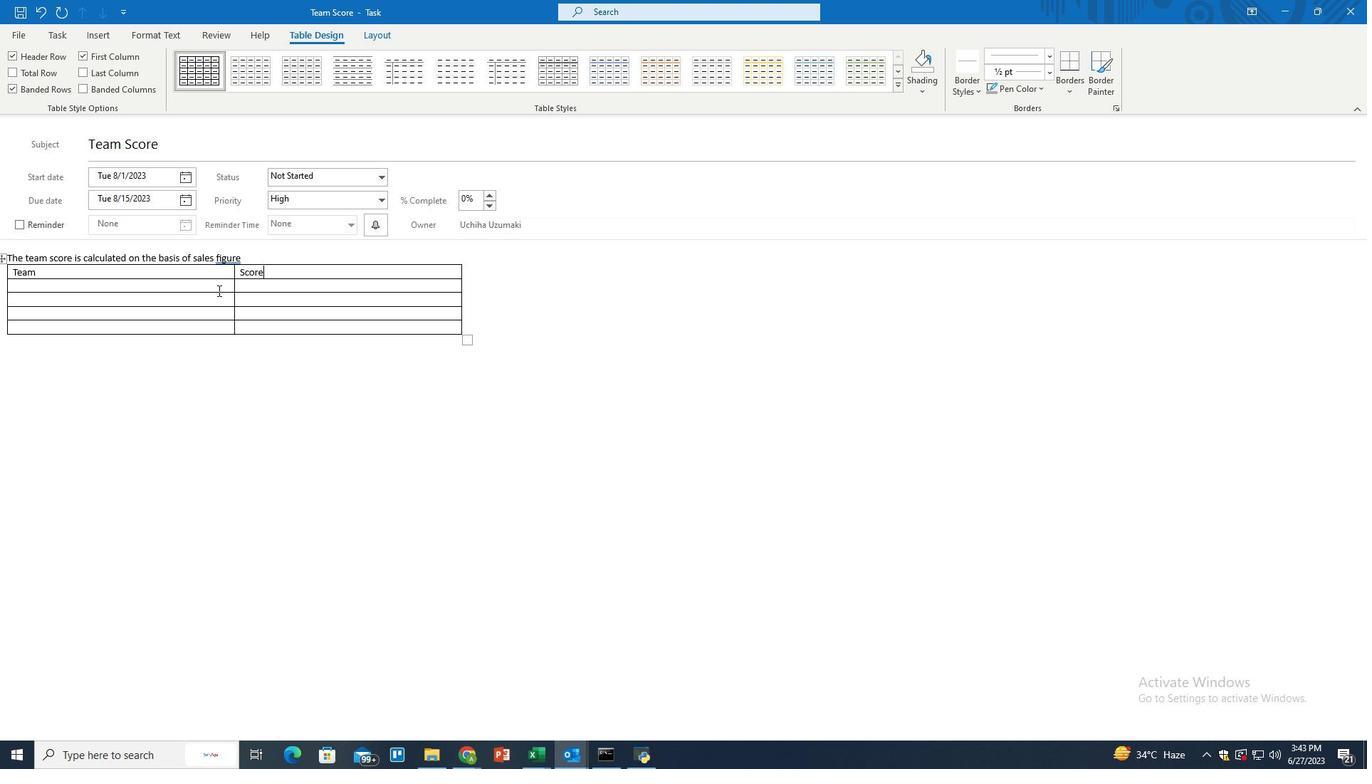 
Action: Mouse pressed left at (207, 287)
Screenshot: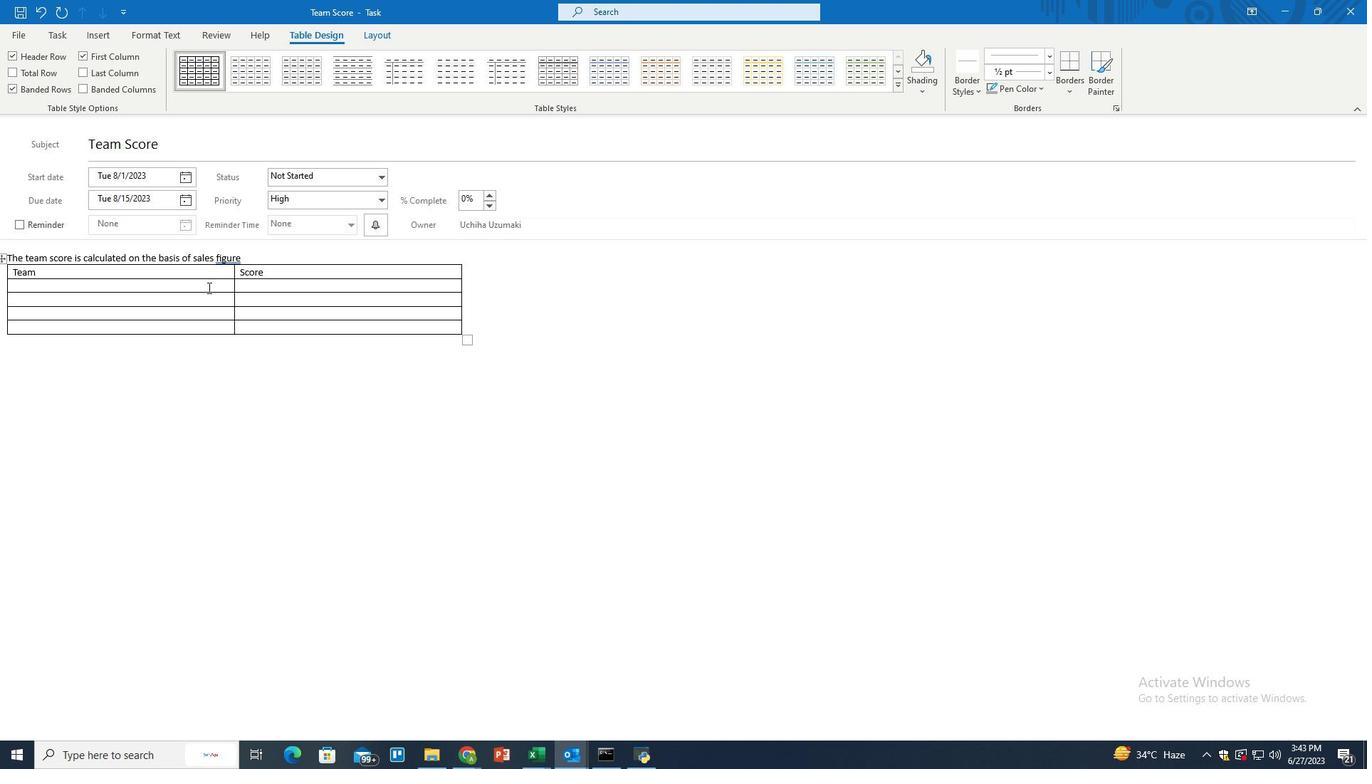 
Action: Key pressed <Key.shift><Key.shift><Key.shift><Key.shift><Key.shift><Key.shift><Key.shift><Key.shift><Key.shift><Key.shift><Key.shift><Key.shift><Key.shift><Key.shift><Key.shift><Key.shift><Key.shift><Key.shift><Key.shift><Key.shift><Key.shift><Key.shift><Key.shift><Key.shift><Key.shift><Key.shift>Sales
Screenshot: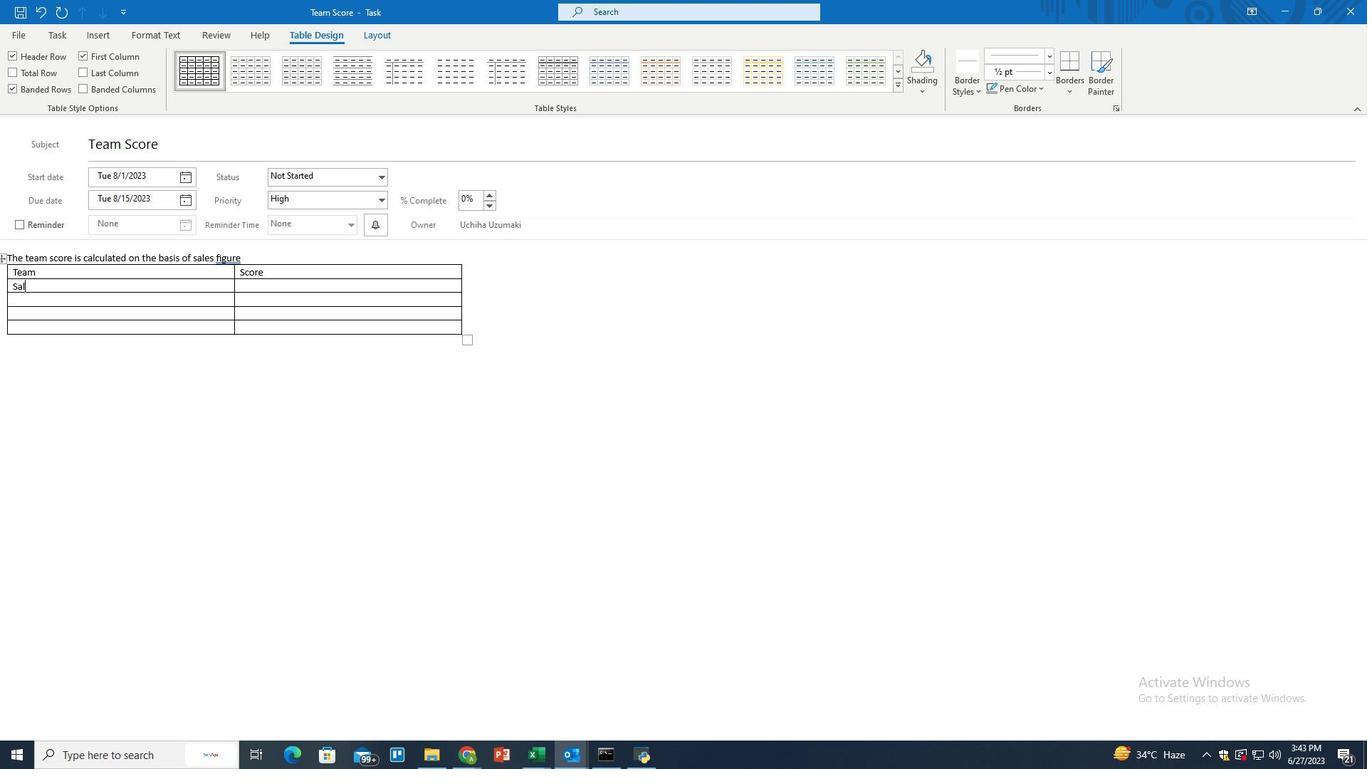 
Action: Mouse moved to (200, 301)
Screenshot: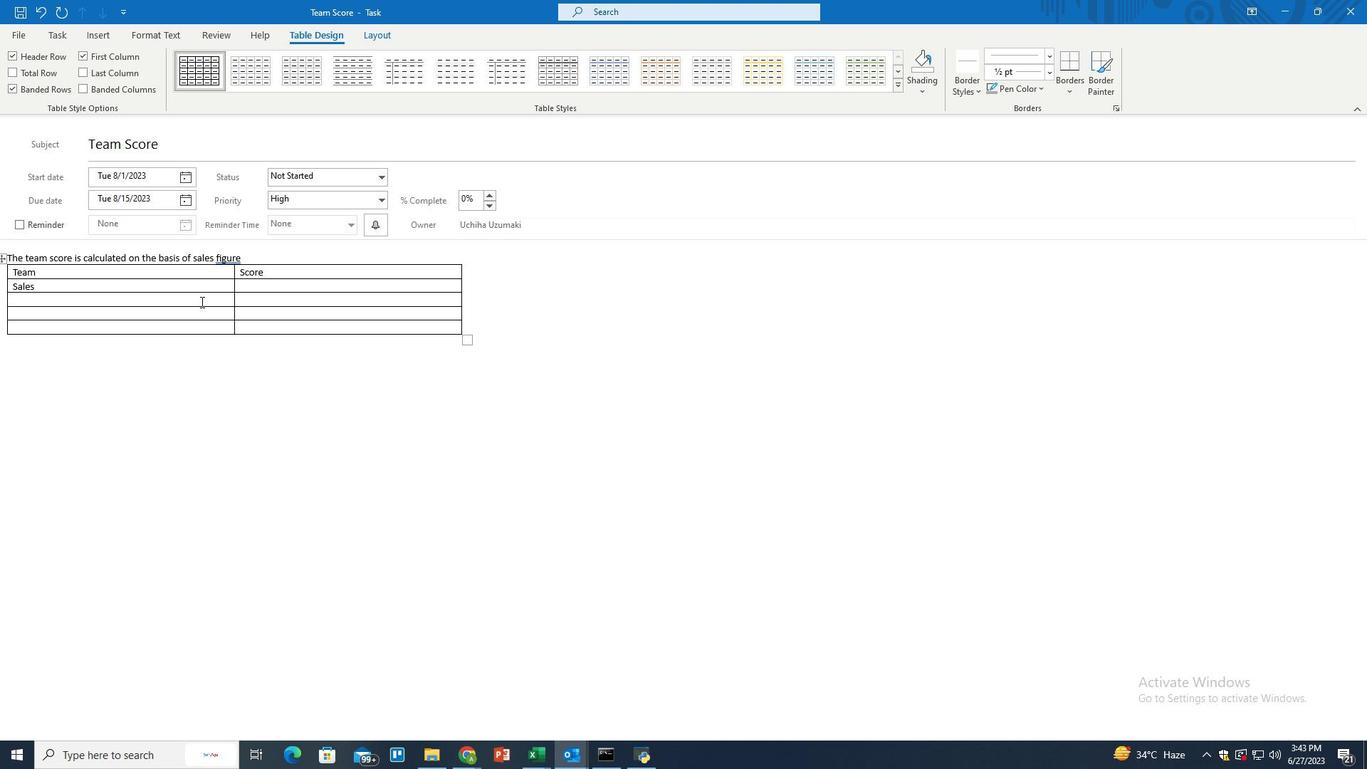
Action: Mouse pressed left at (200, 301)
Screenshot: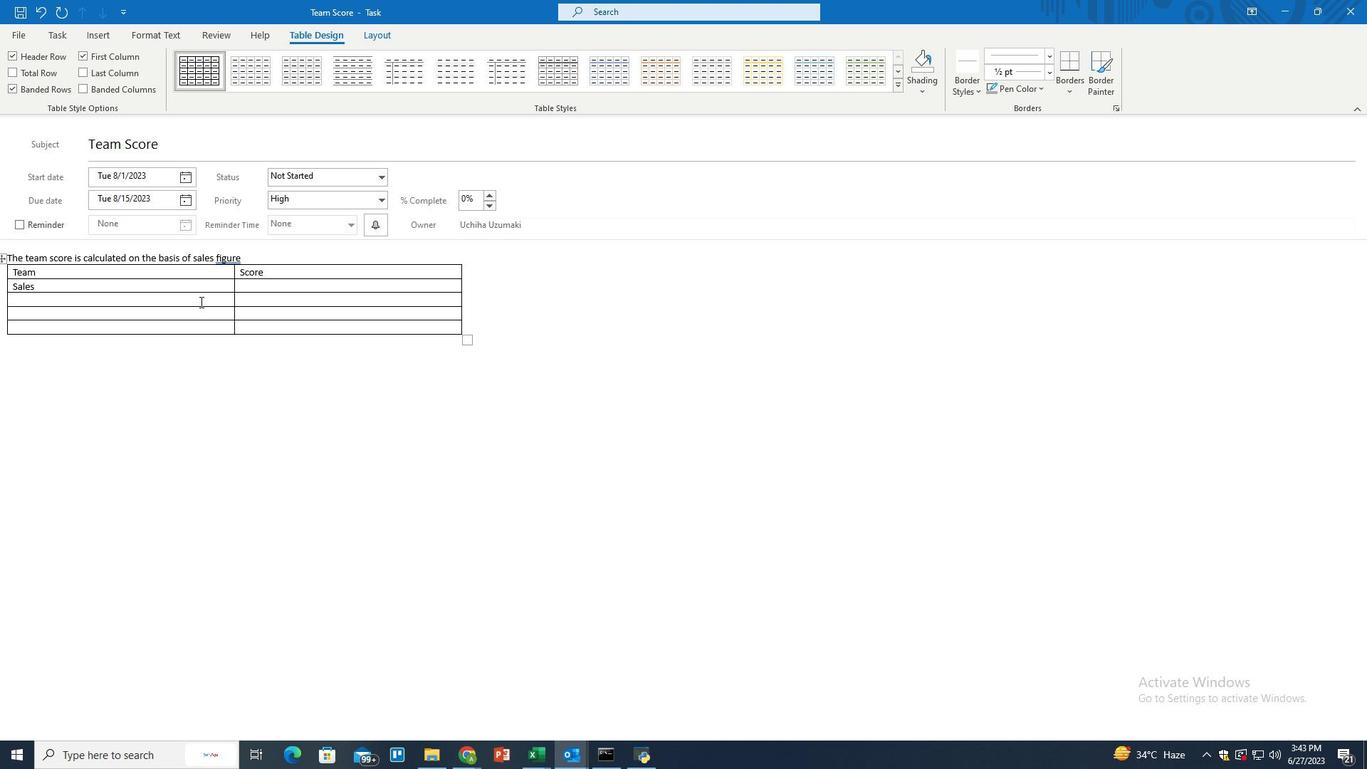 
Action: Key pressed <Key.shift>Marketing
Screenshot: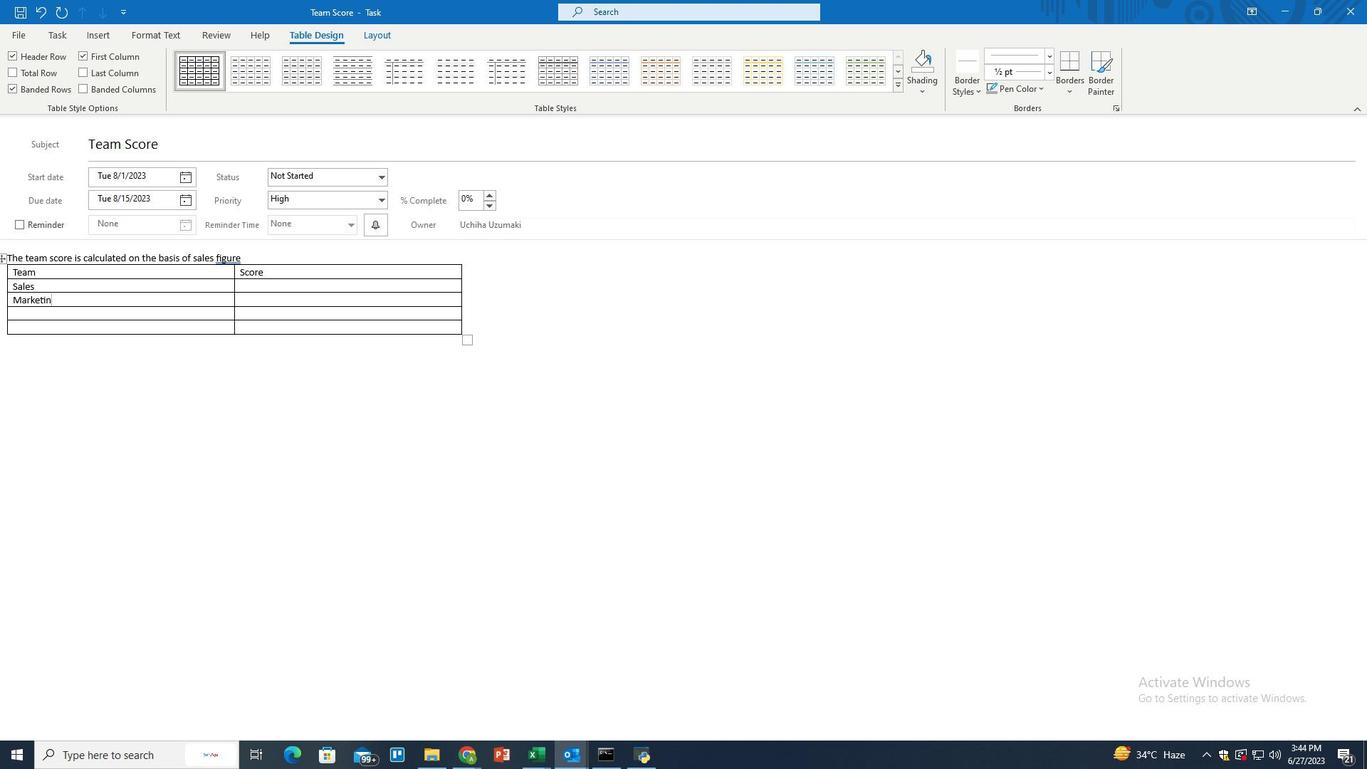 
Action: Mouse moved to (143, 309)
Screenshot: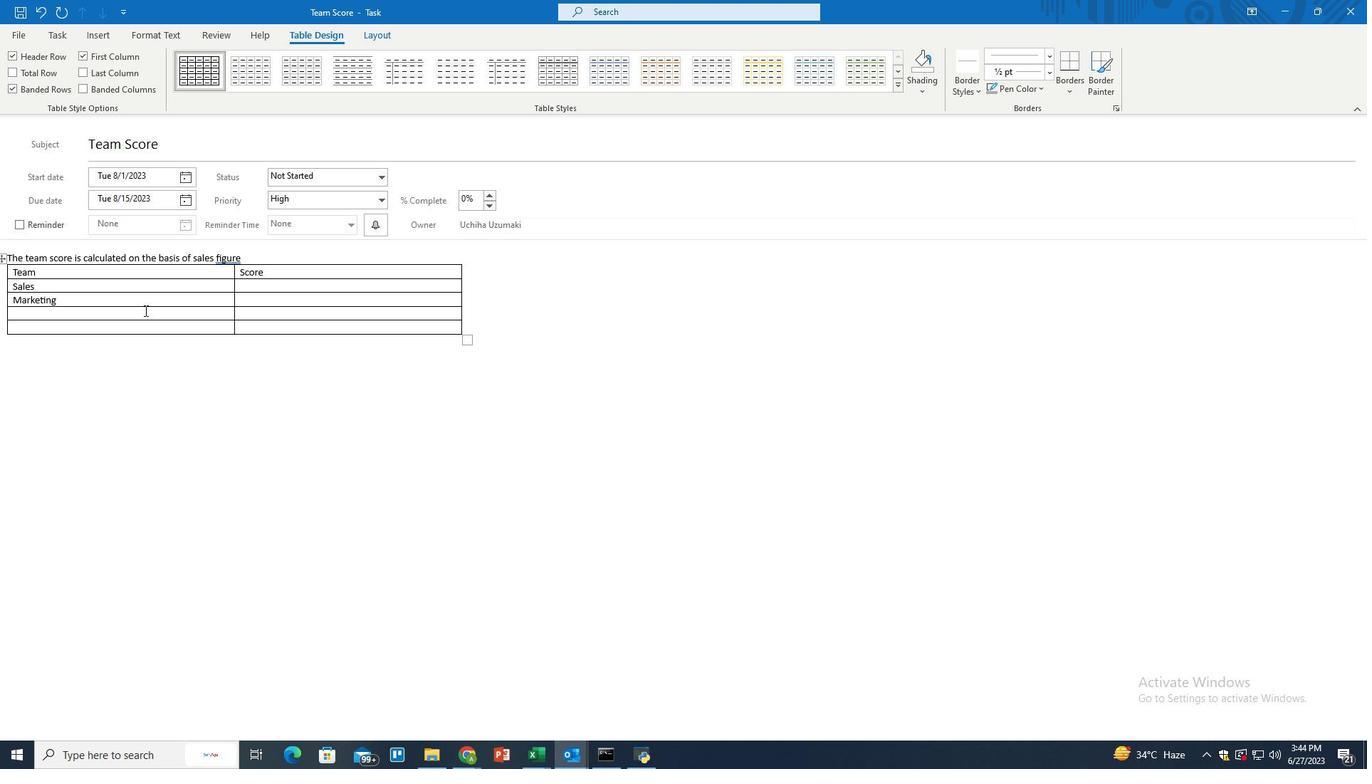 
Action: Mouse pressed left at (143, 309)
Screenshot: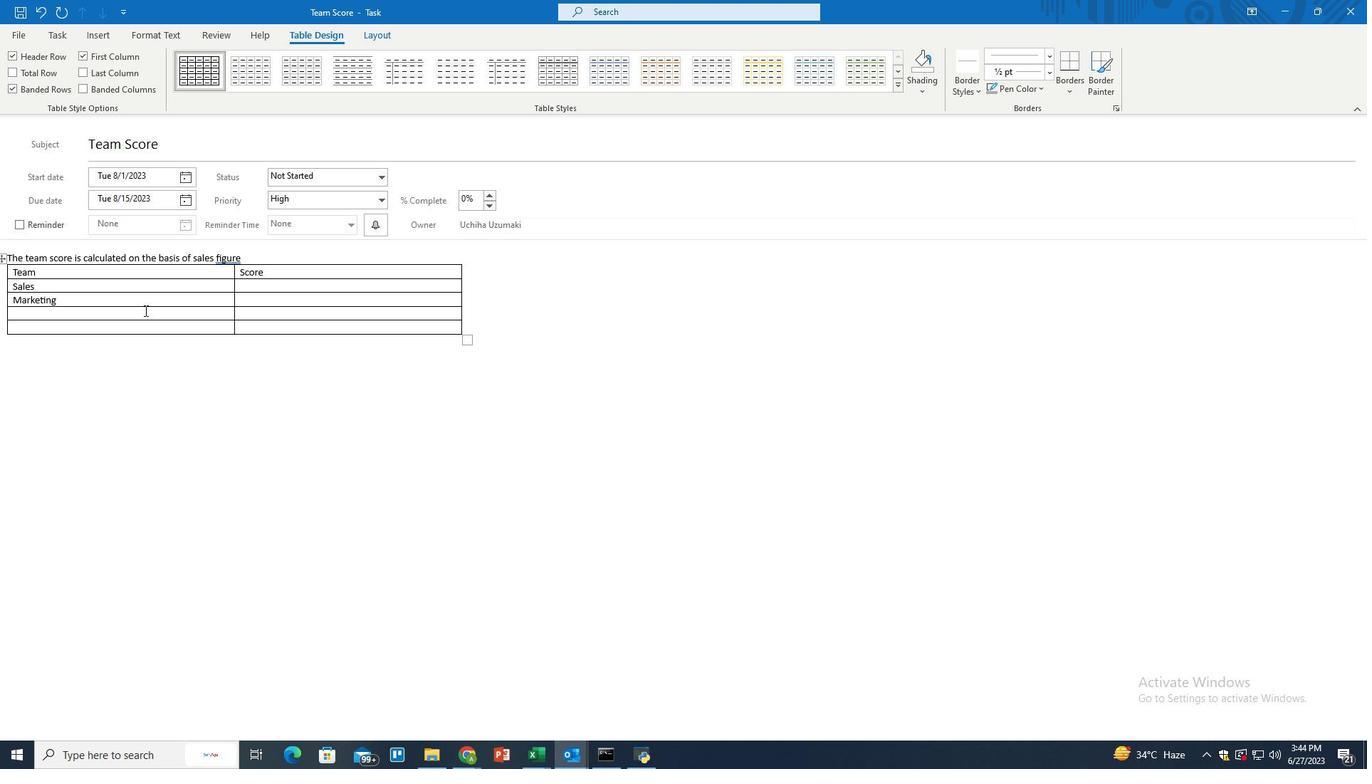 
Action: Key pressed <Key.shift>Finance
Screenshot: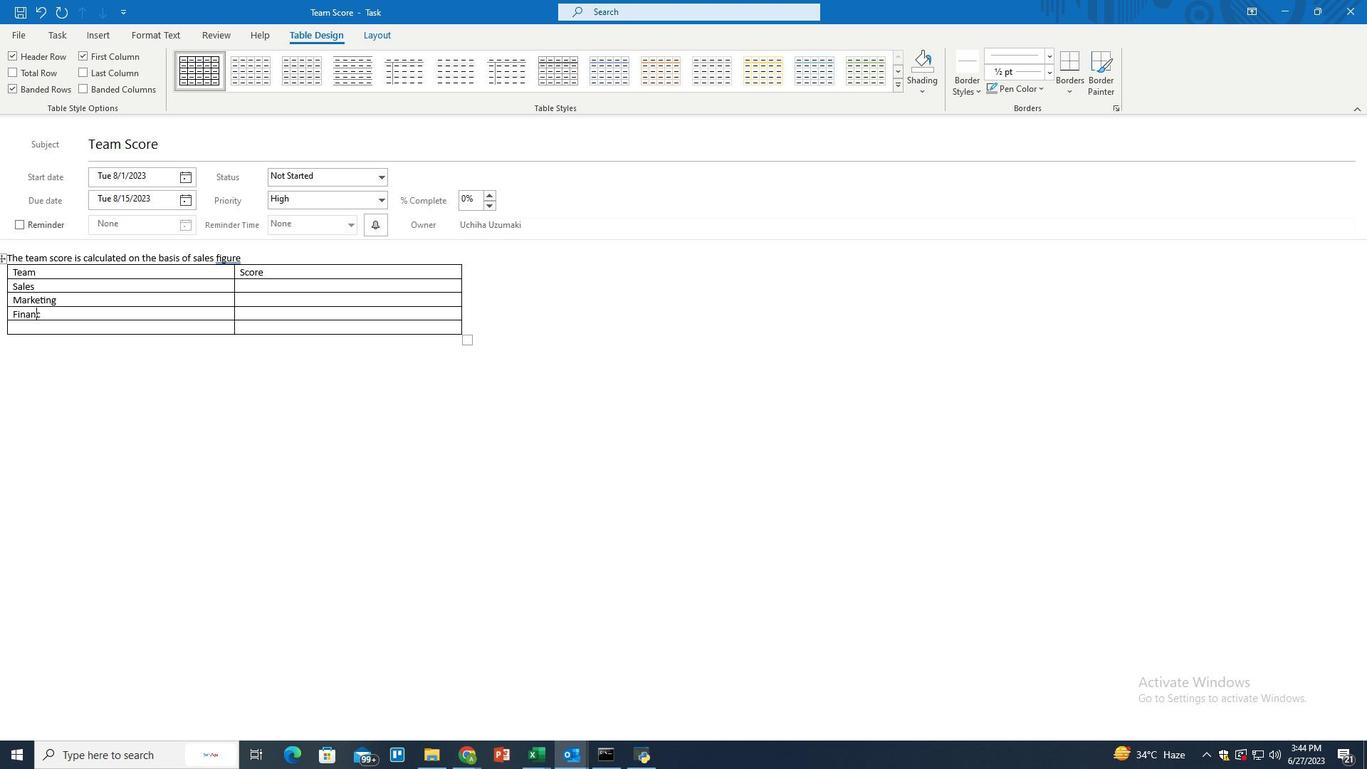 
Action: Mouse moved to (130, 326)
Screenshot: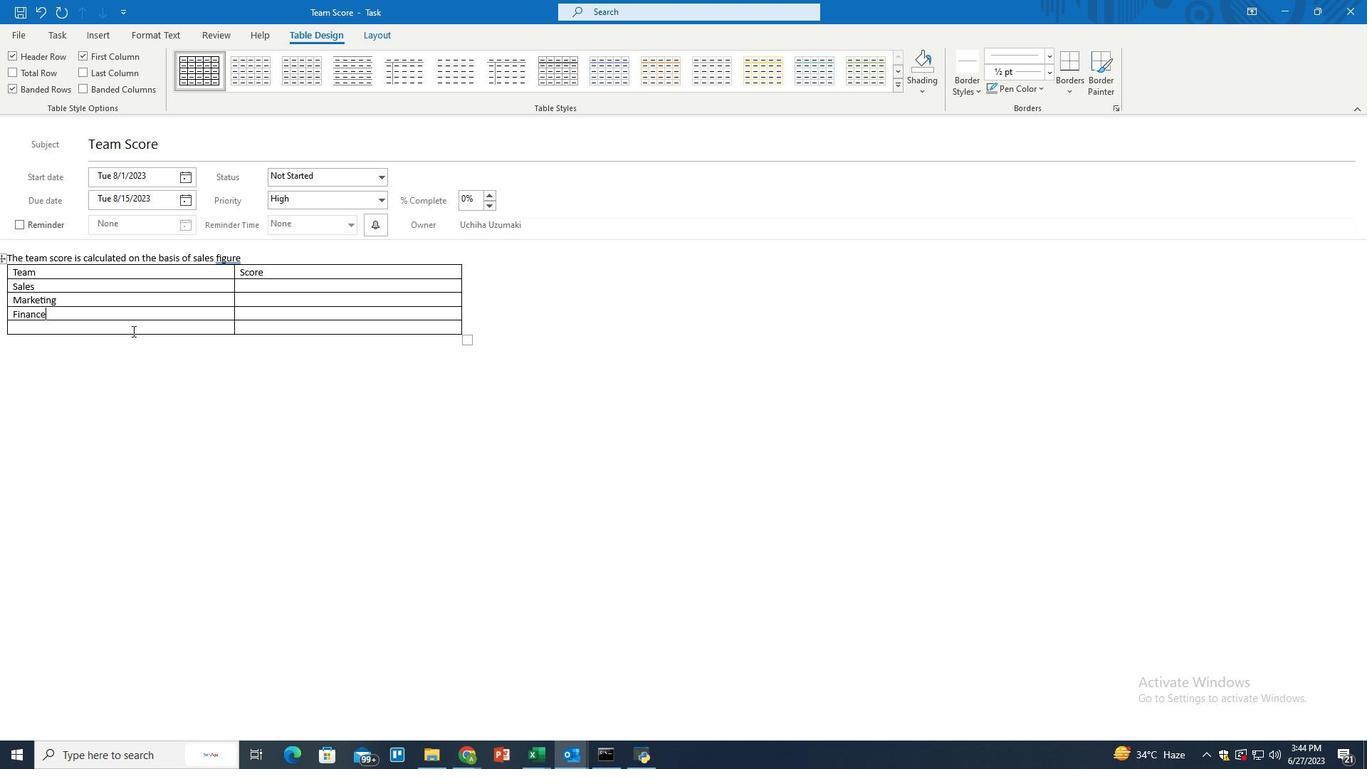 
Action: Mouse pressed left at (130, 326)
Screenshot: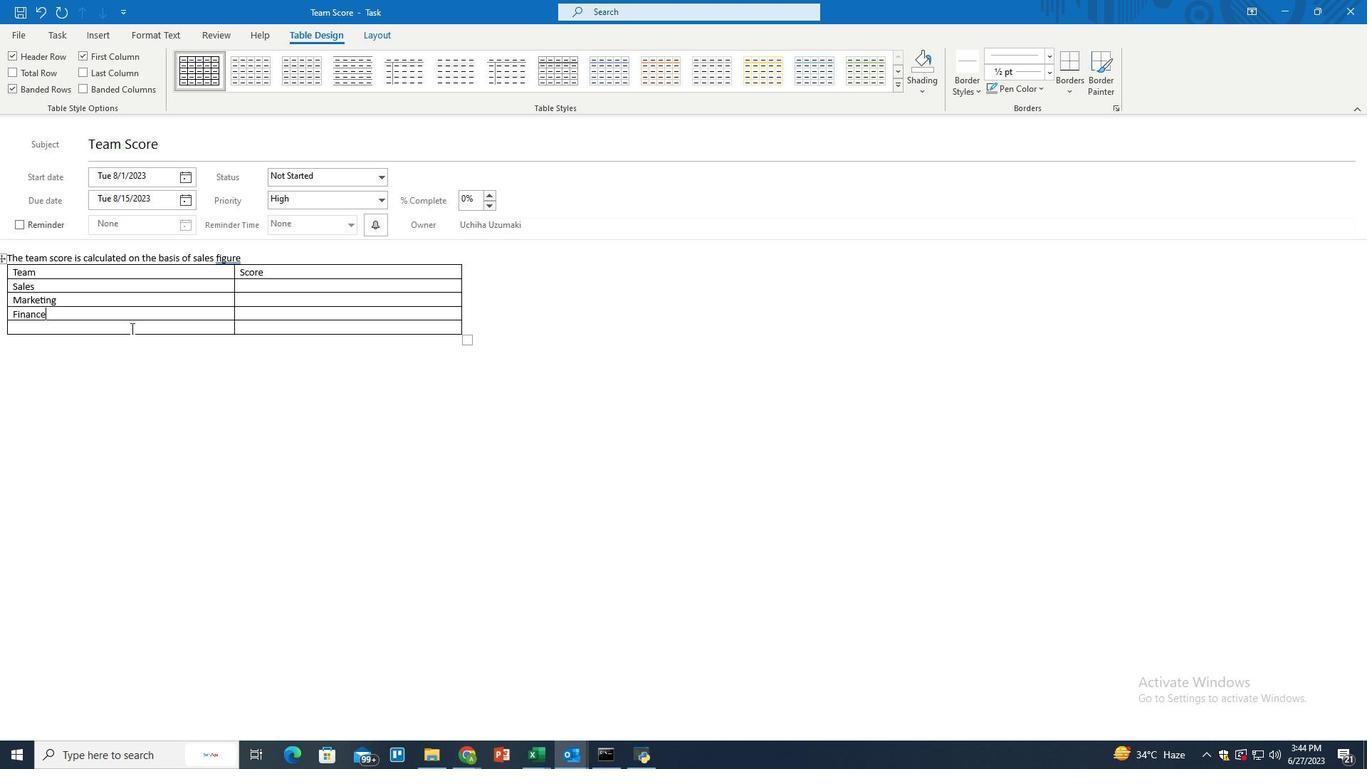 
Action: Key pressed <Key.shift><Key.shift><Key.shift>IT
Screenshot: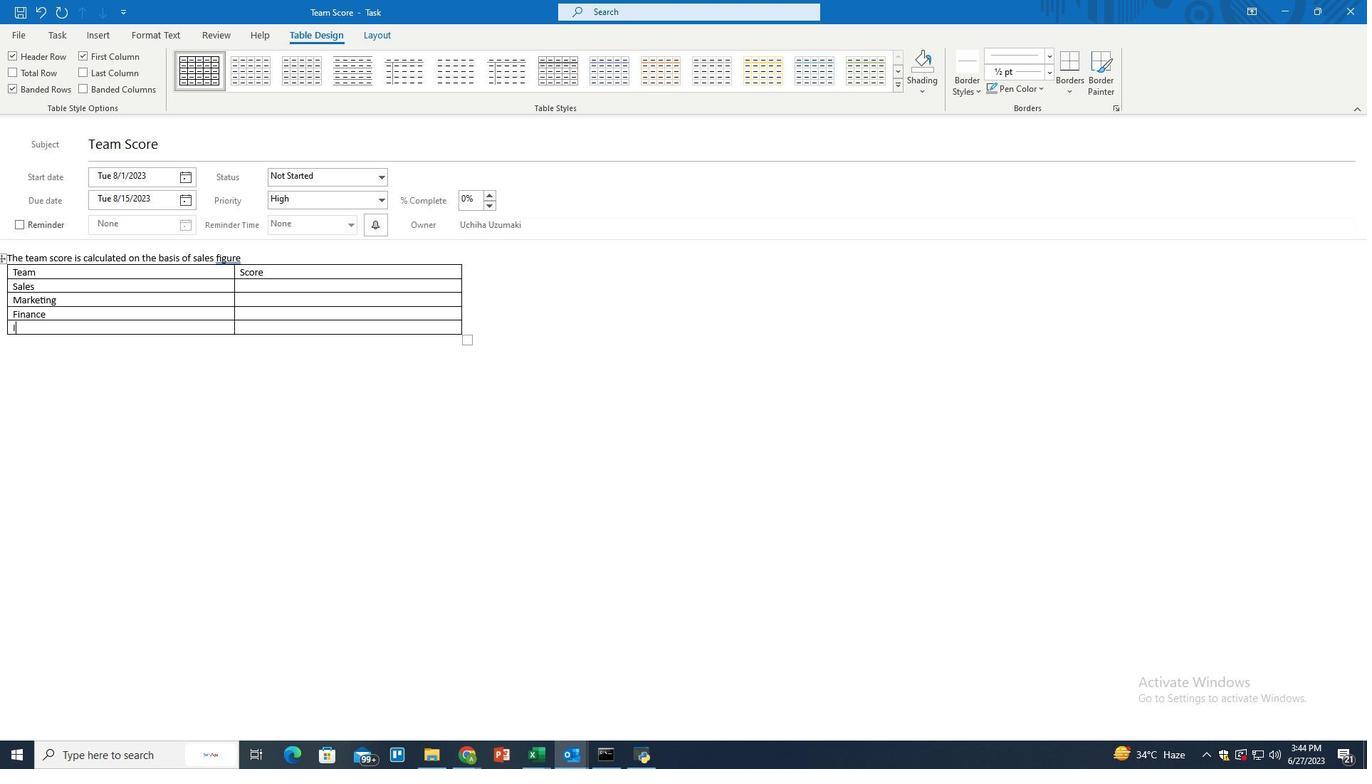 
Action: Mouse moved to (263, 286)
Screenshot: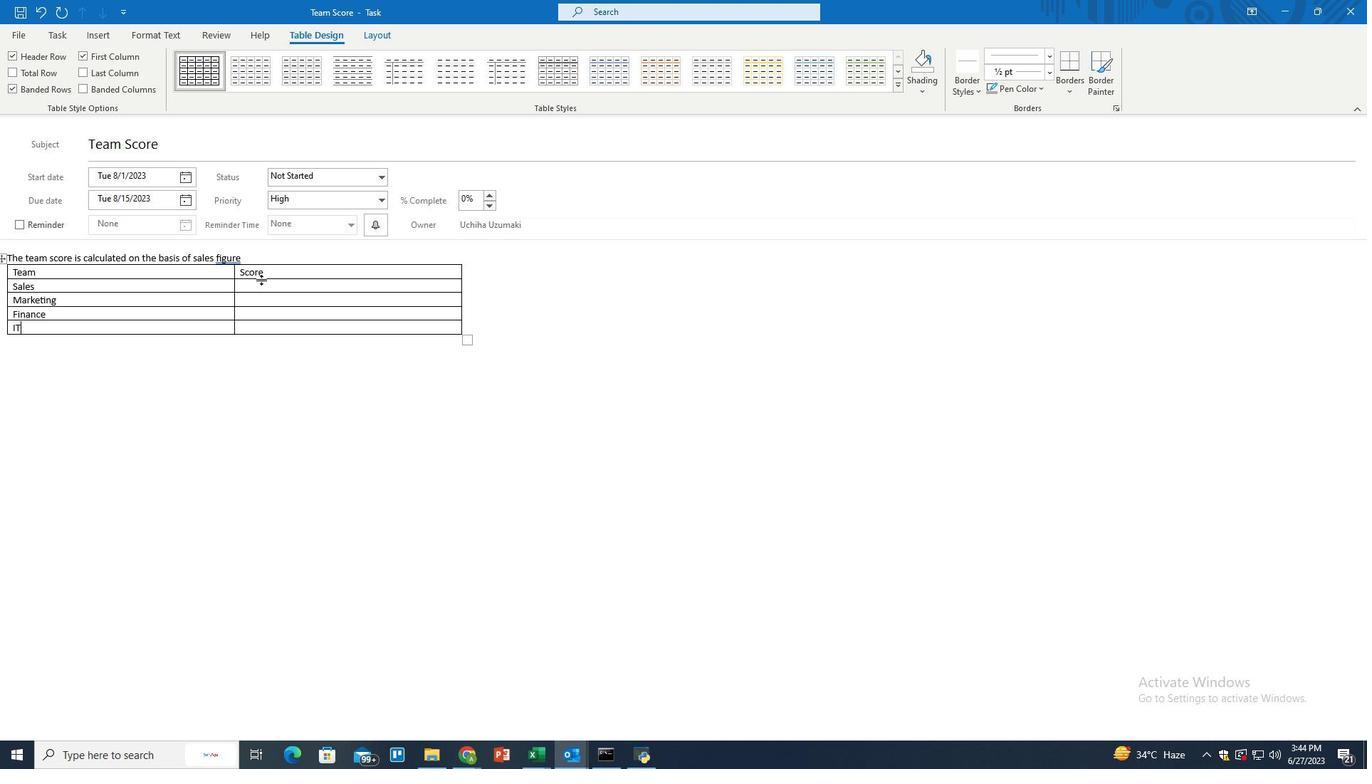 
Action: Mouse pressed left at (263, 286)
Screenshot: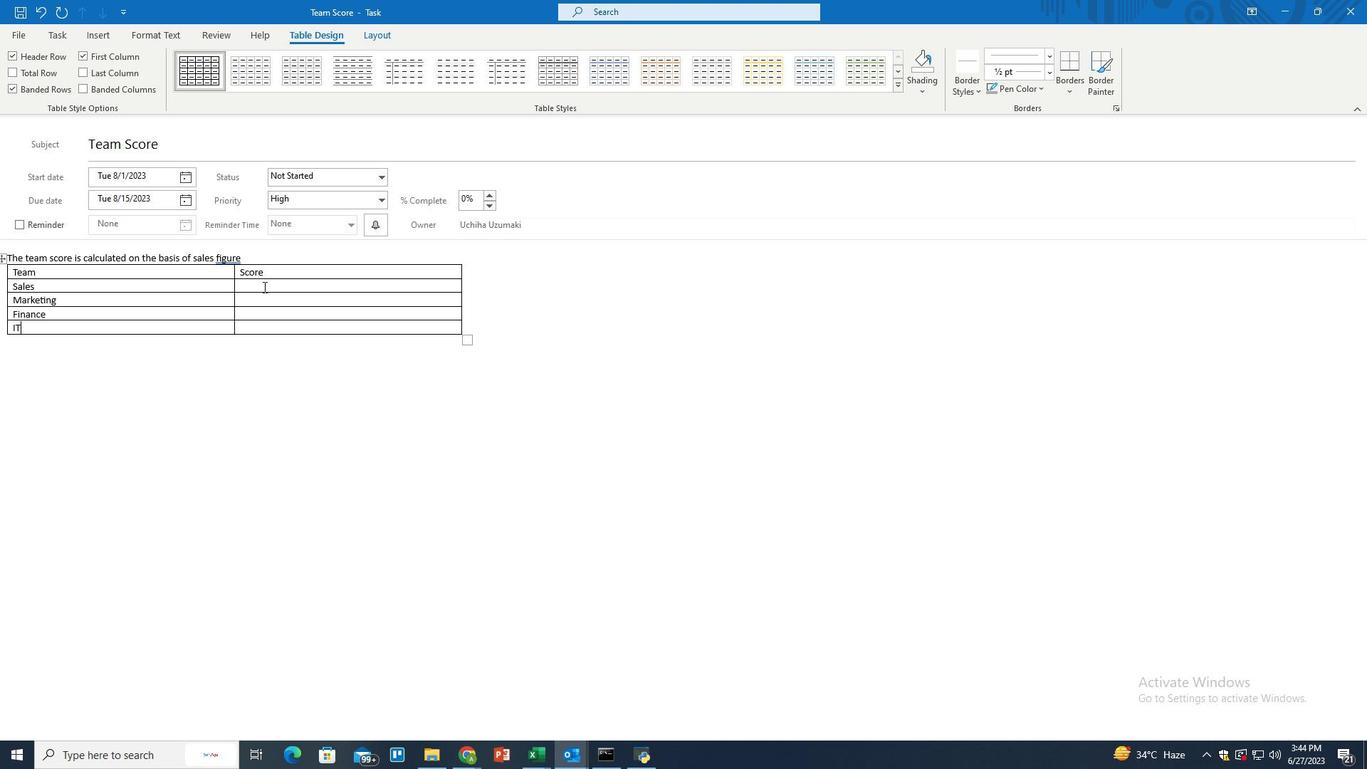 
Action: Key pressed 330
Screenshot: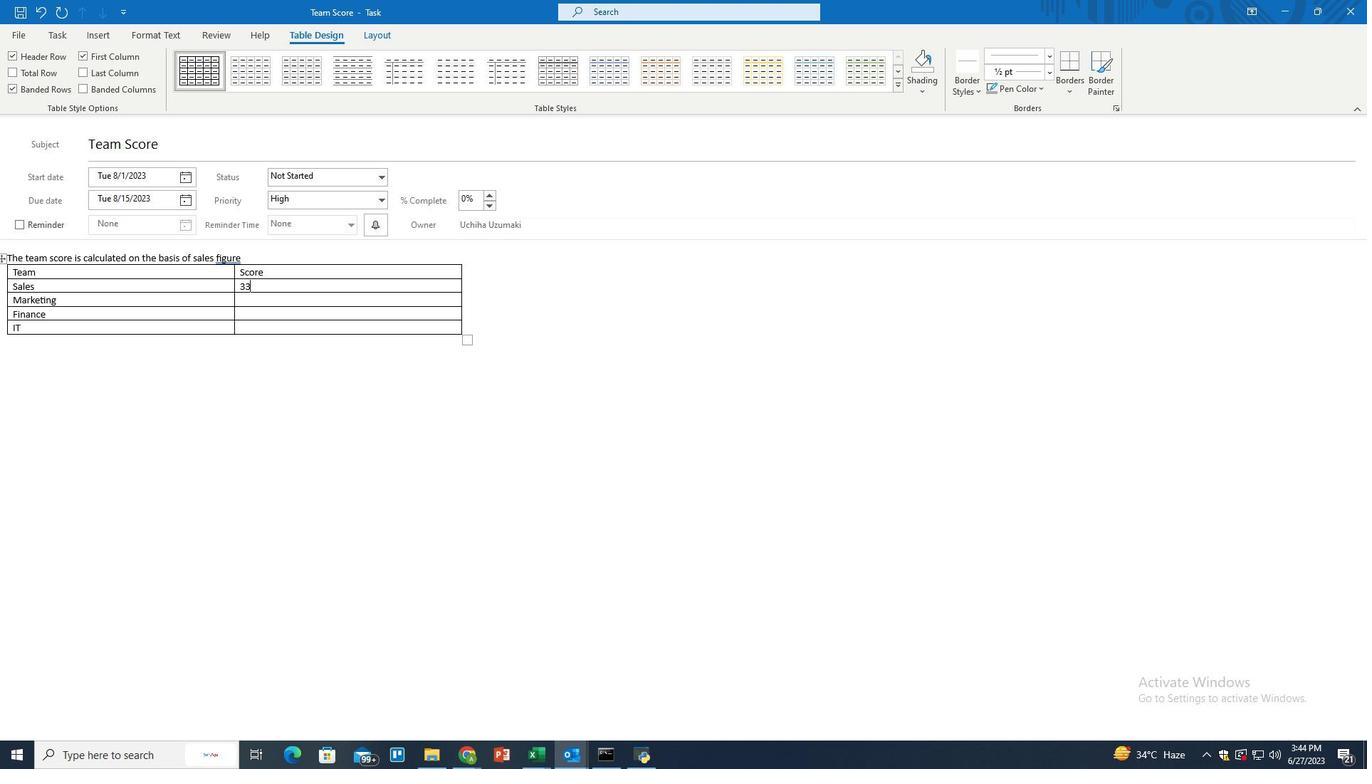 
Action: Mouse moved to (264, 298)
Screenshot: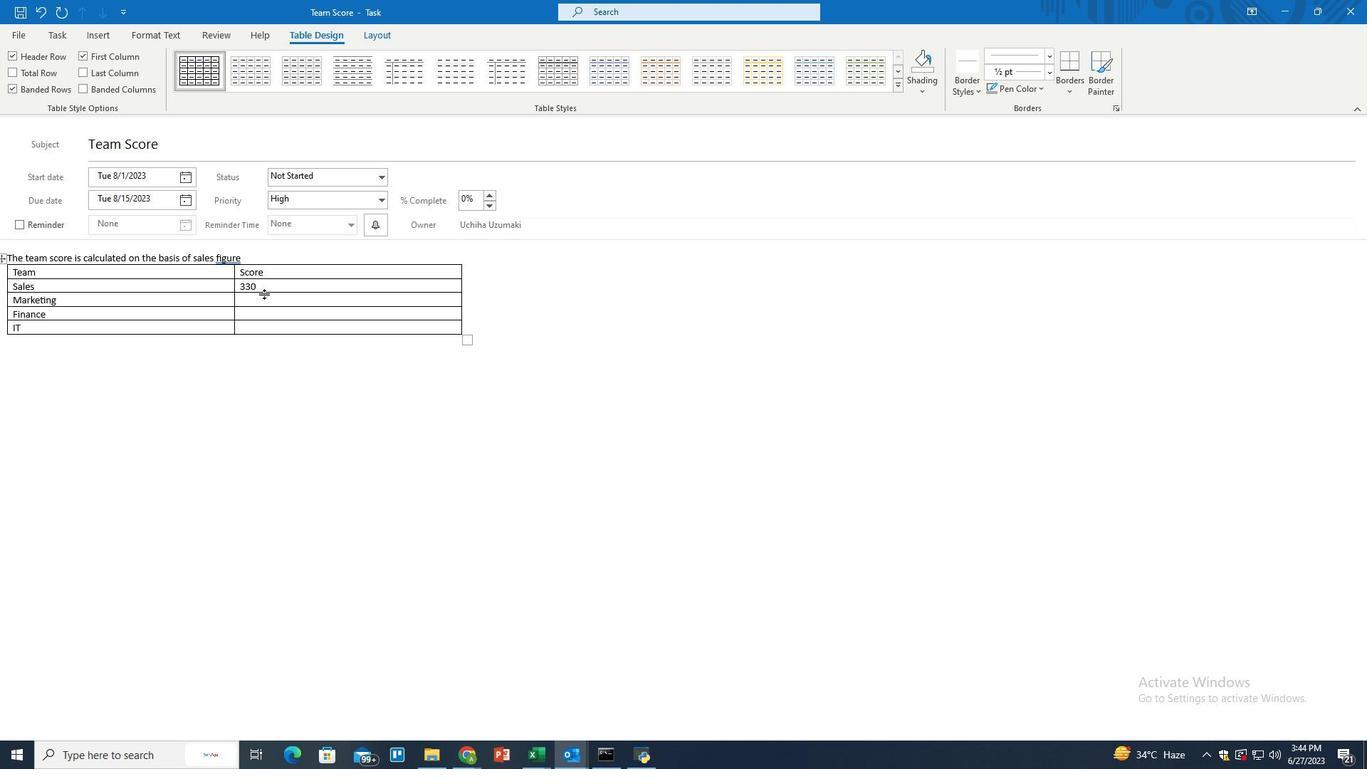
Action: Mouse pressed left at (264, 298)
Screenshot: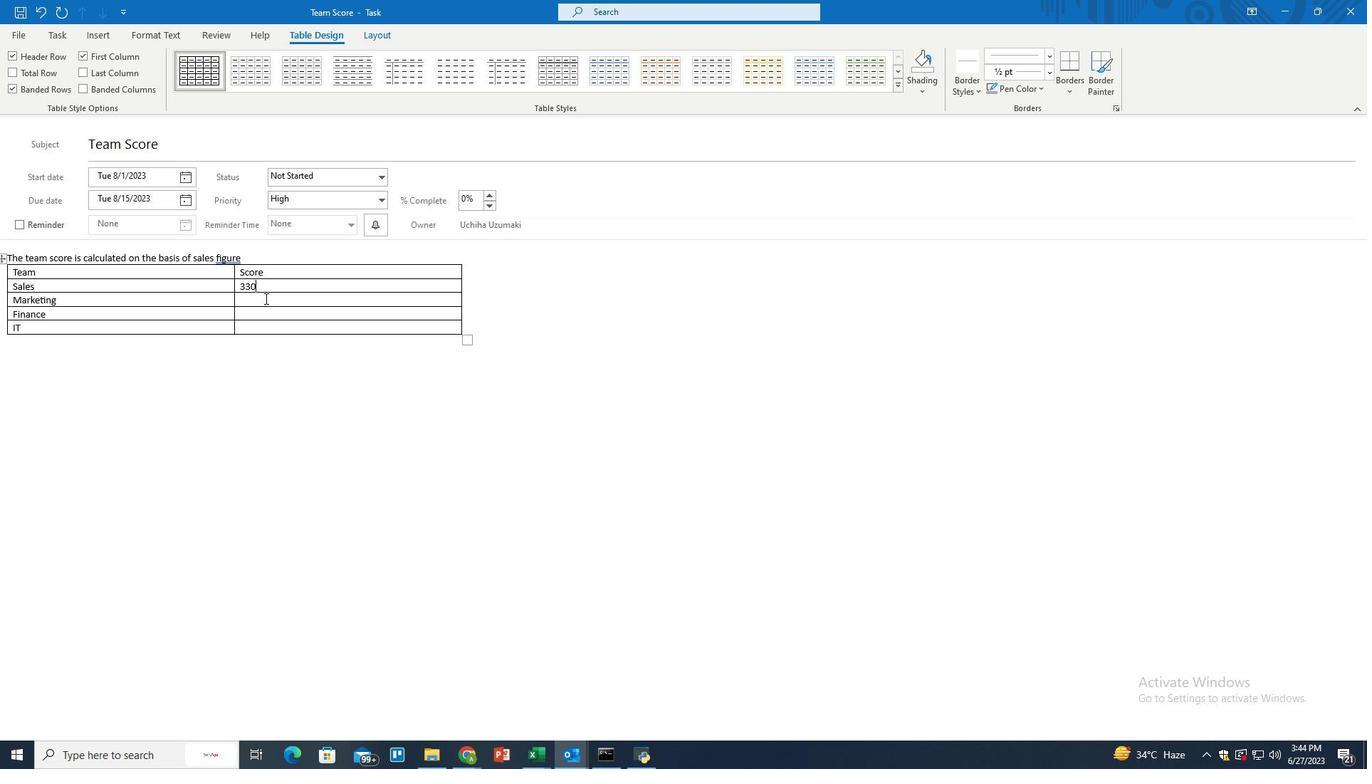 
Action: Key pressed 420
Screenshot: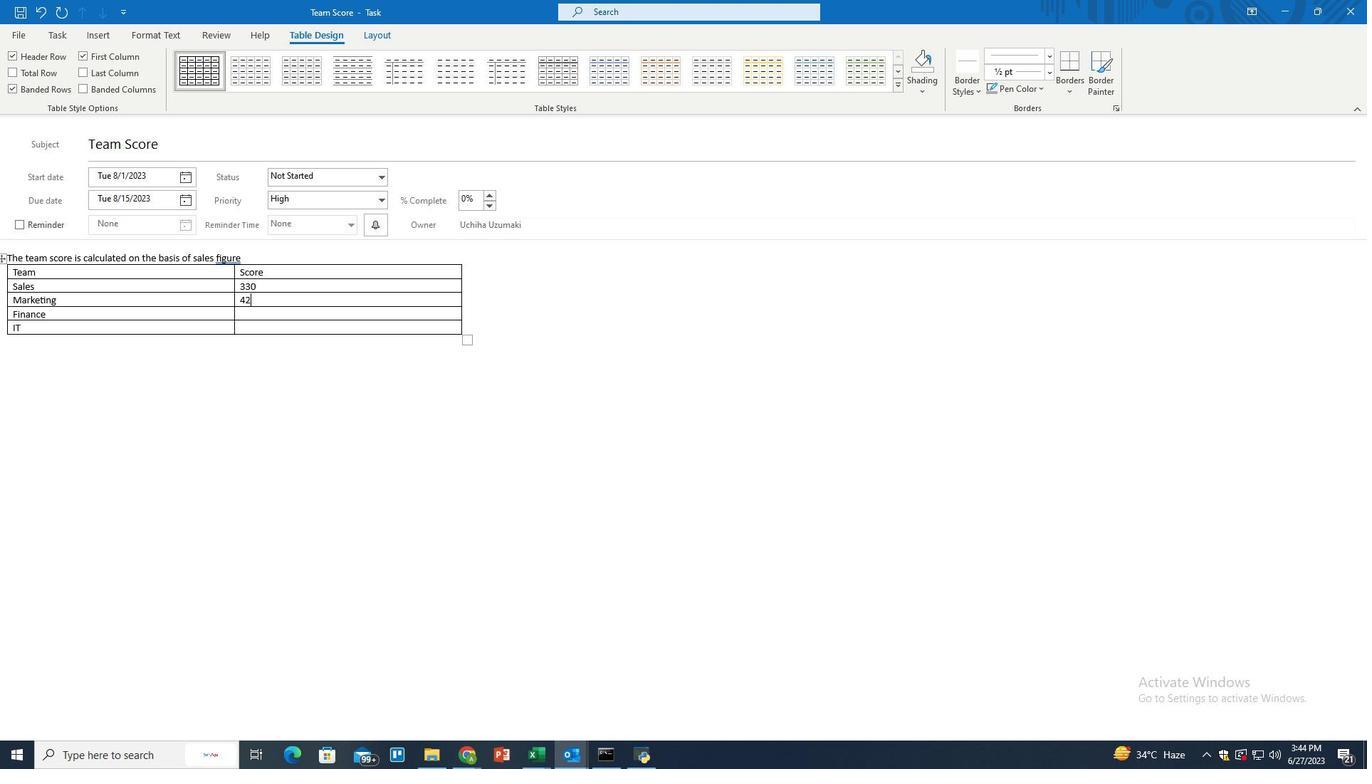 
Action: Mouse moved to (267, 310)
Screenshot: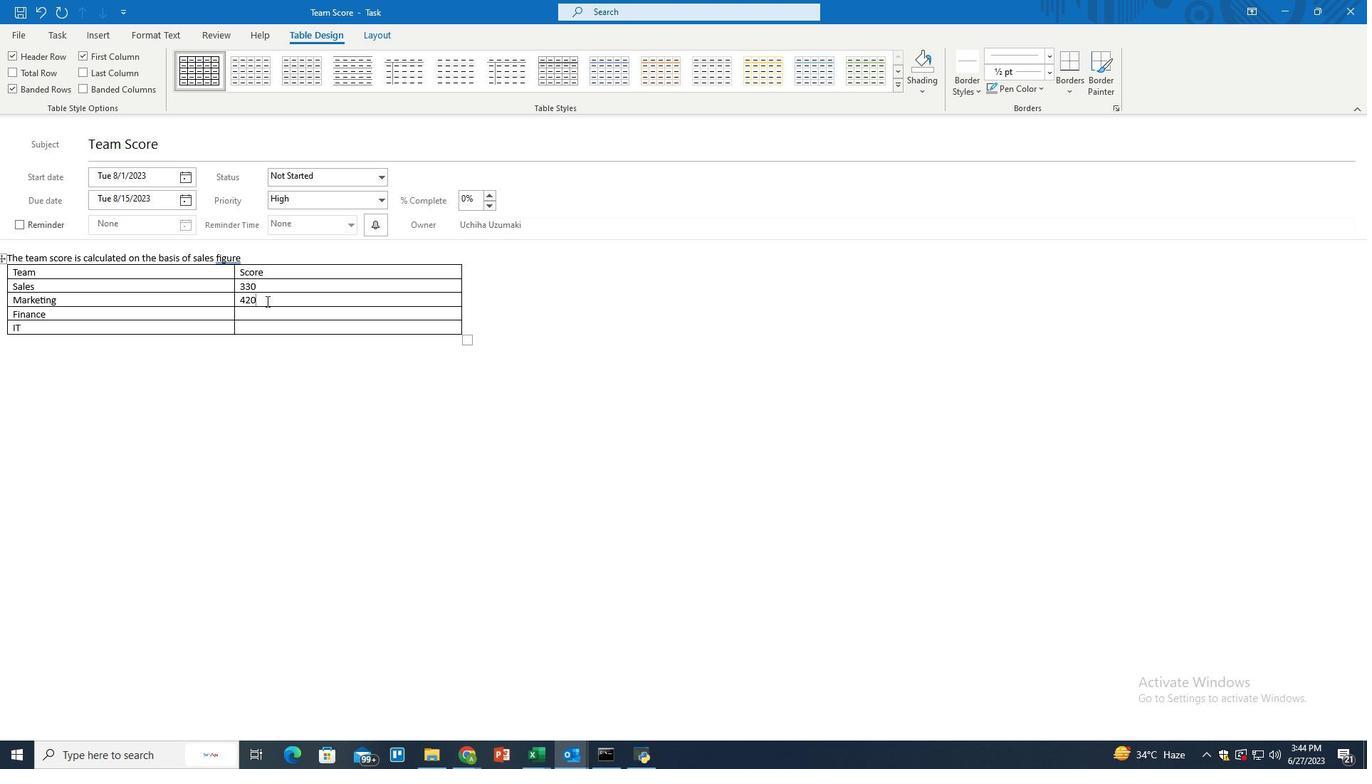 
Action: Mouse pressed left at (267, 310)
Screenshot: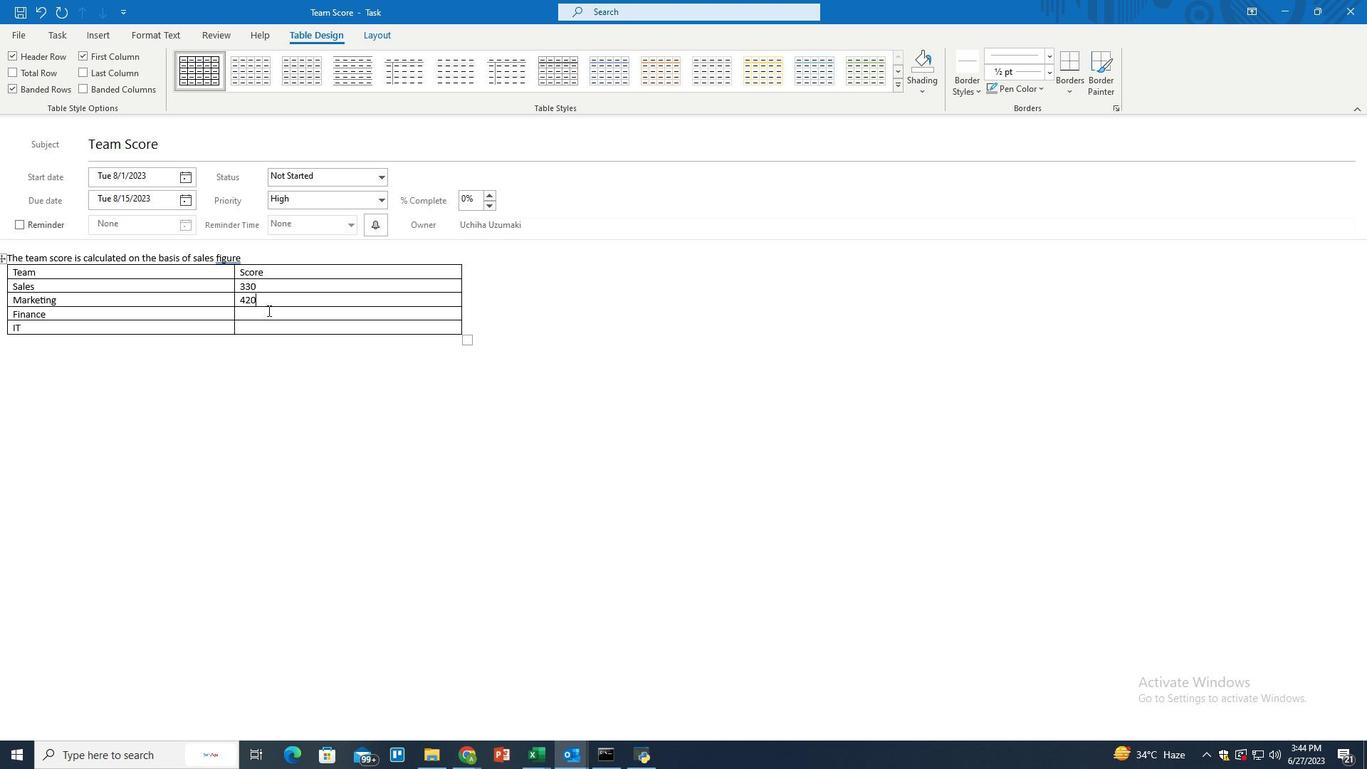
Action: Key pressed 230
Screenshot: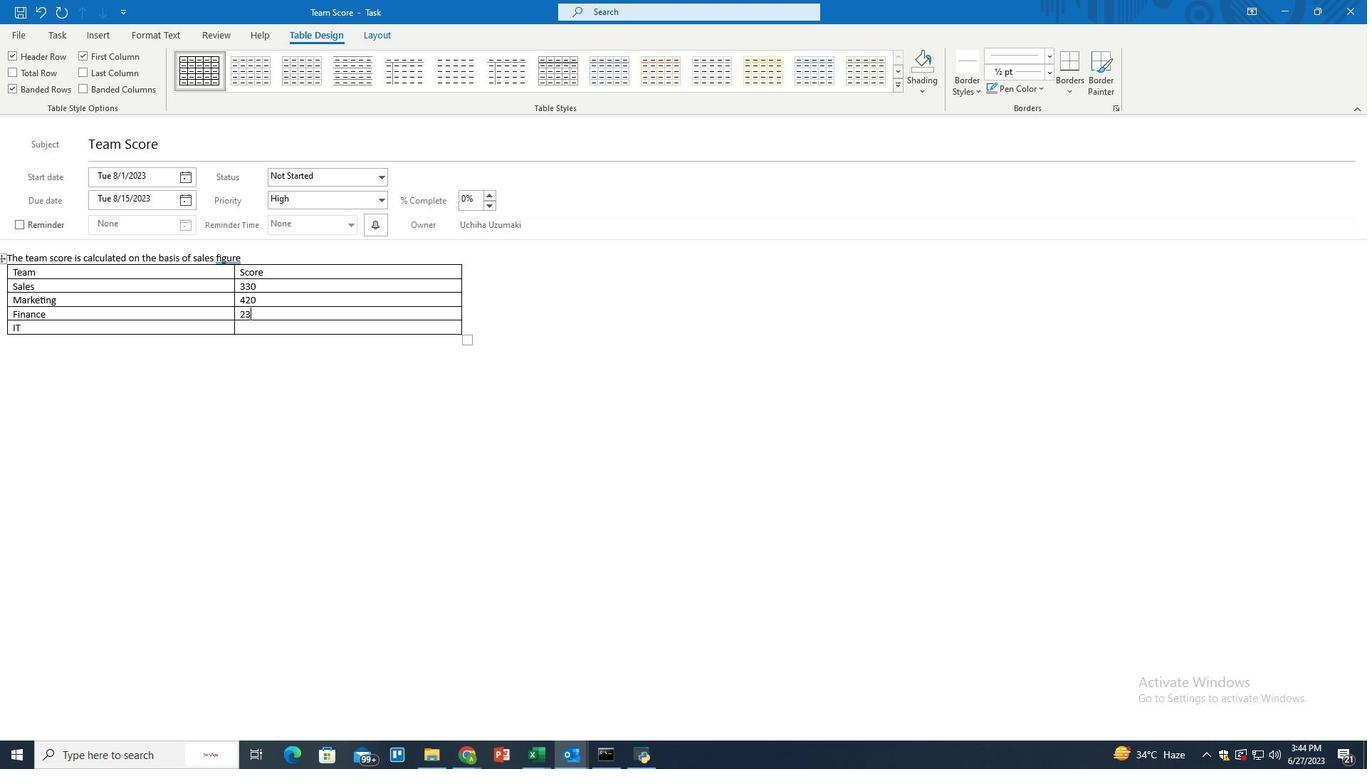 
Action: Mouse moved to (270, 326)
Screenshot: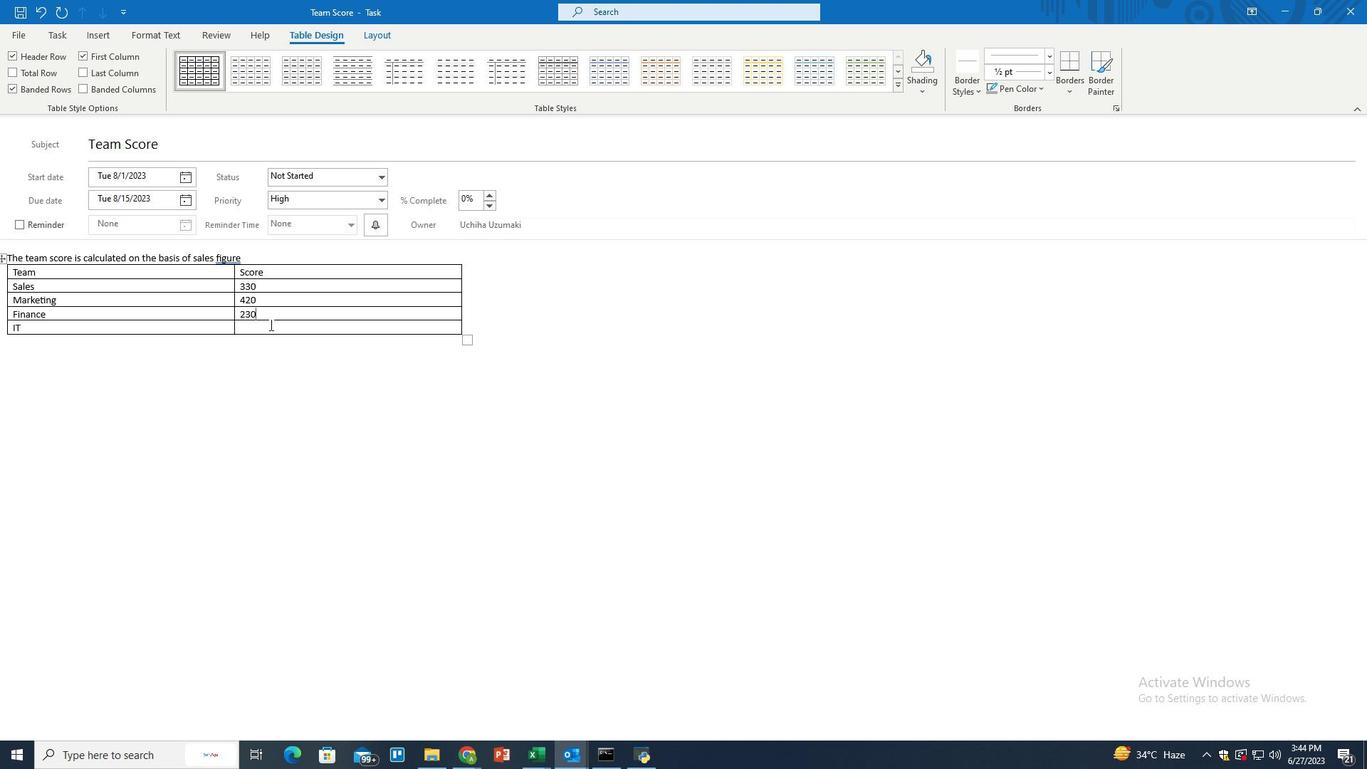 
Action: Mouse pressed left at (270, 326)
Screenshot: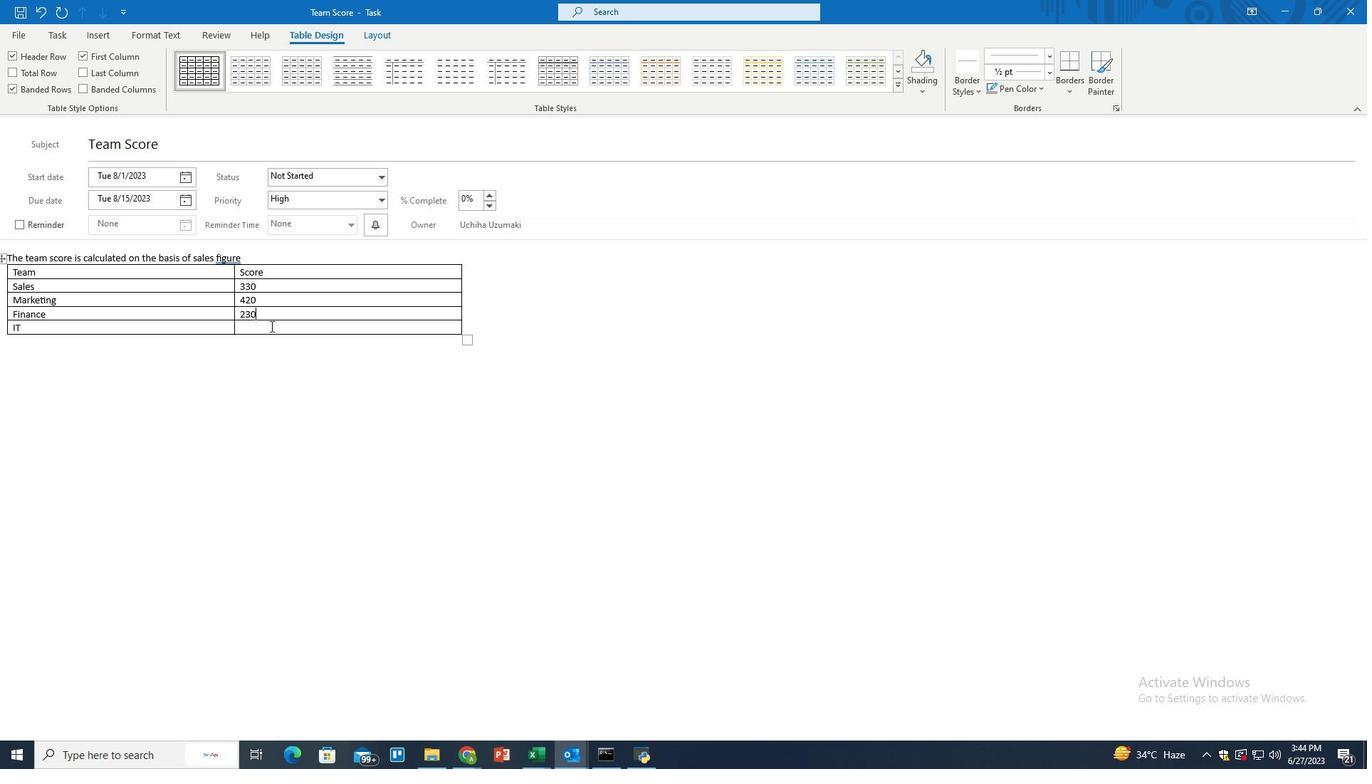 
Action: Key pressed 350
Screenshot: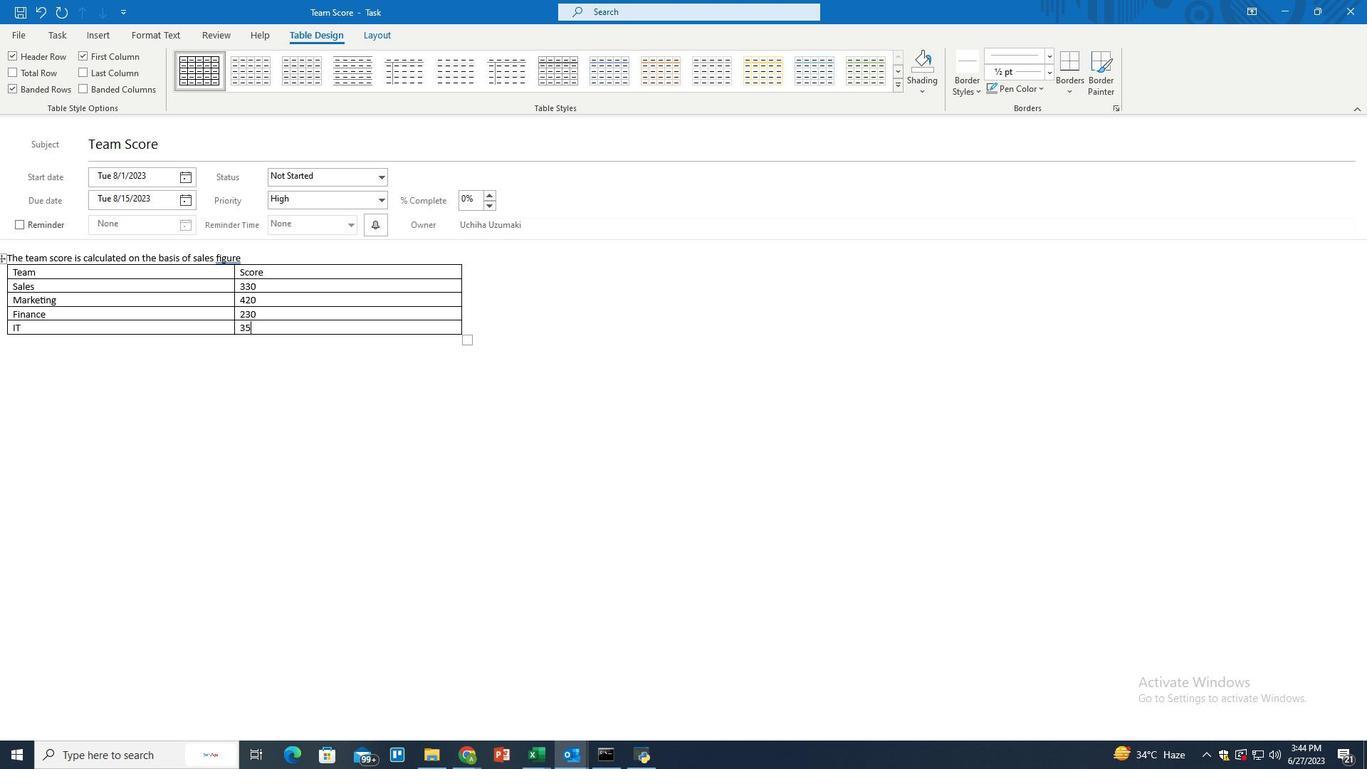 
Action: Mouse moved to (68, 33)
Screenshot: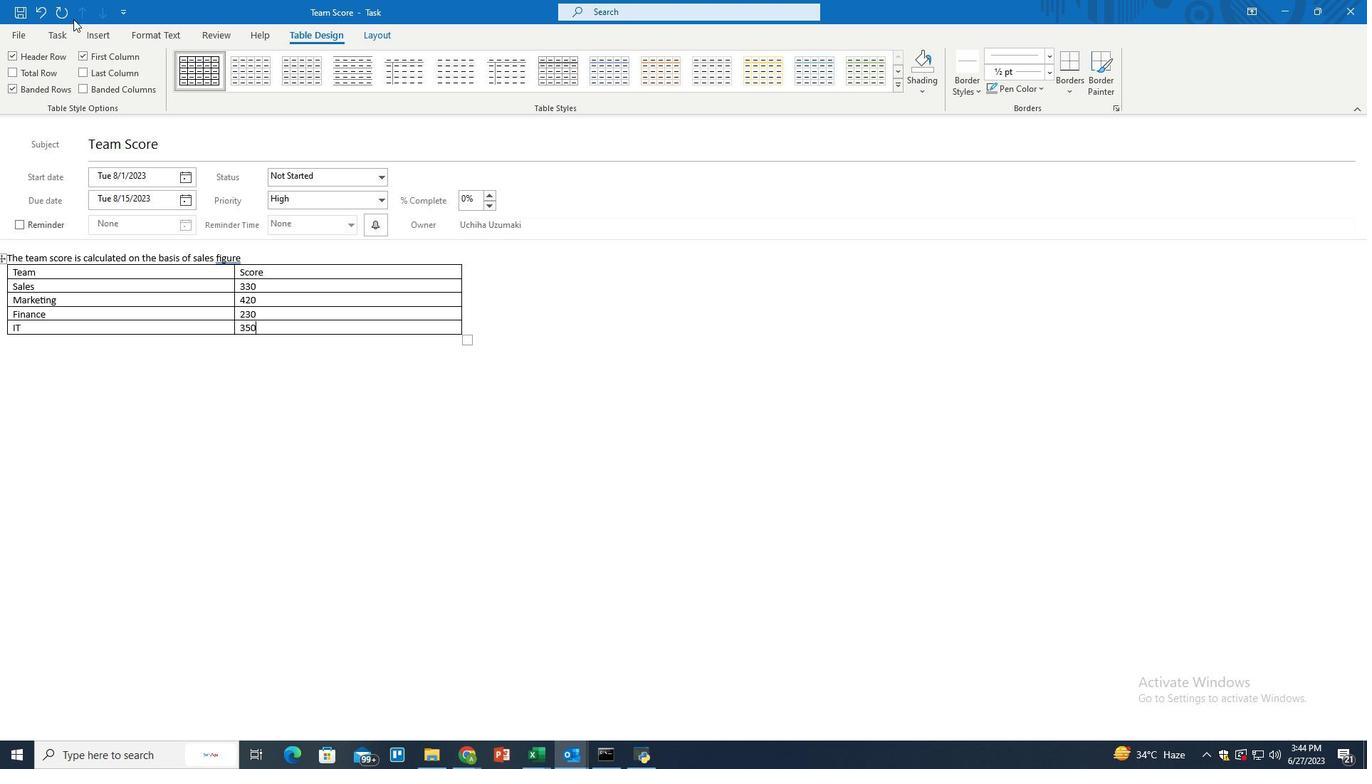 
Action: Mouse pressed left at (68, 33)
Screenshot: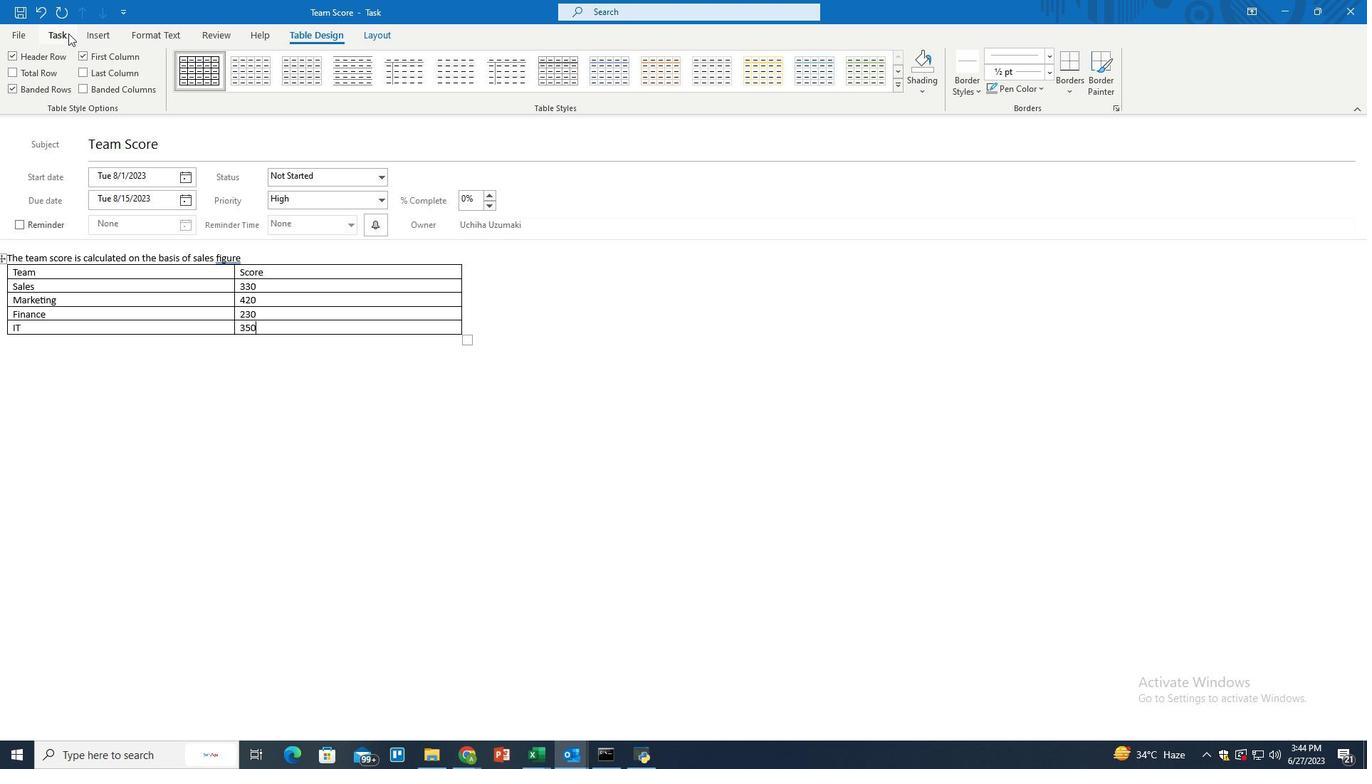 
Action: Mouse moved to (18, 64)
Screenshot: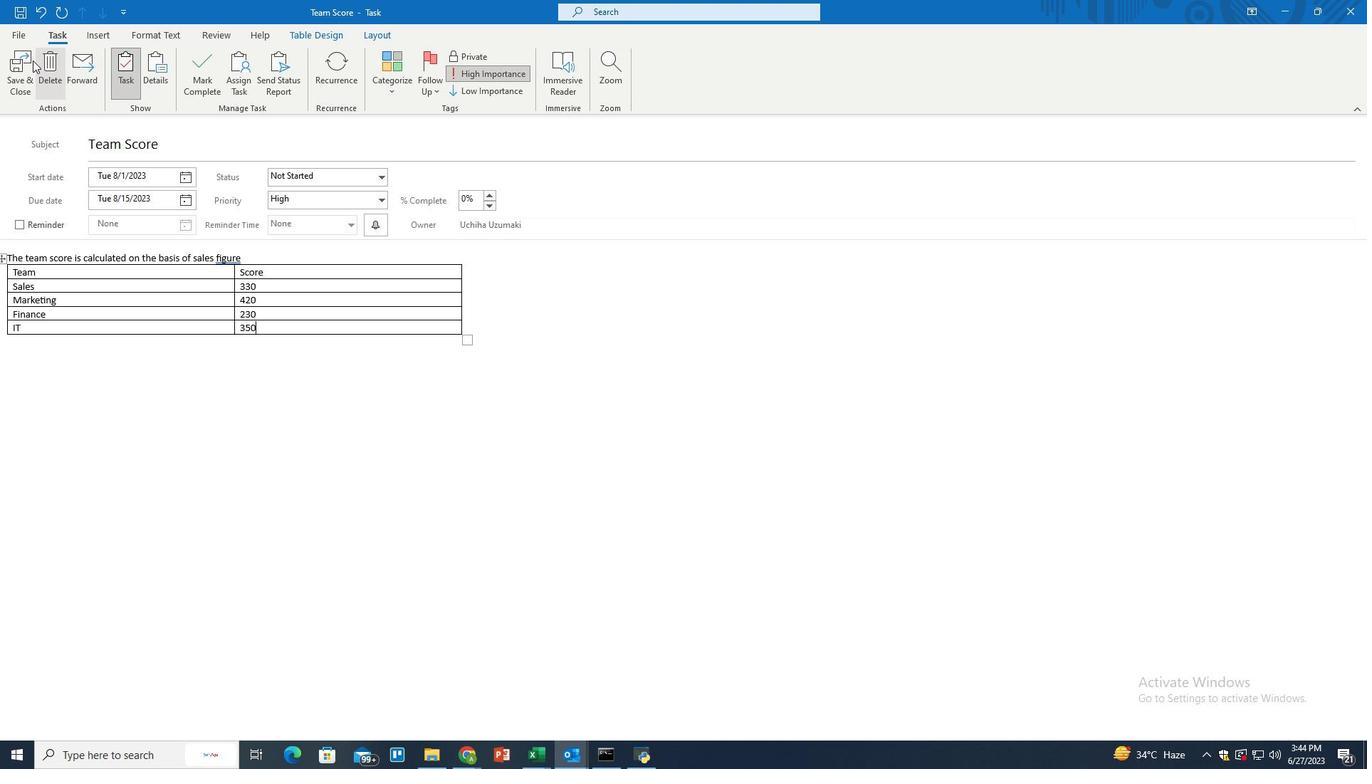
Action: Mouse pressed left at (18, 64)
Screenshot: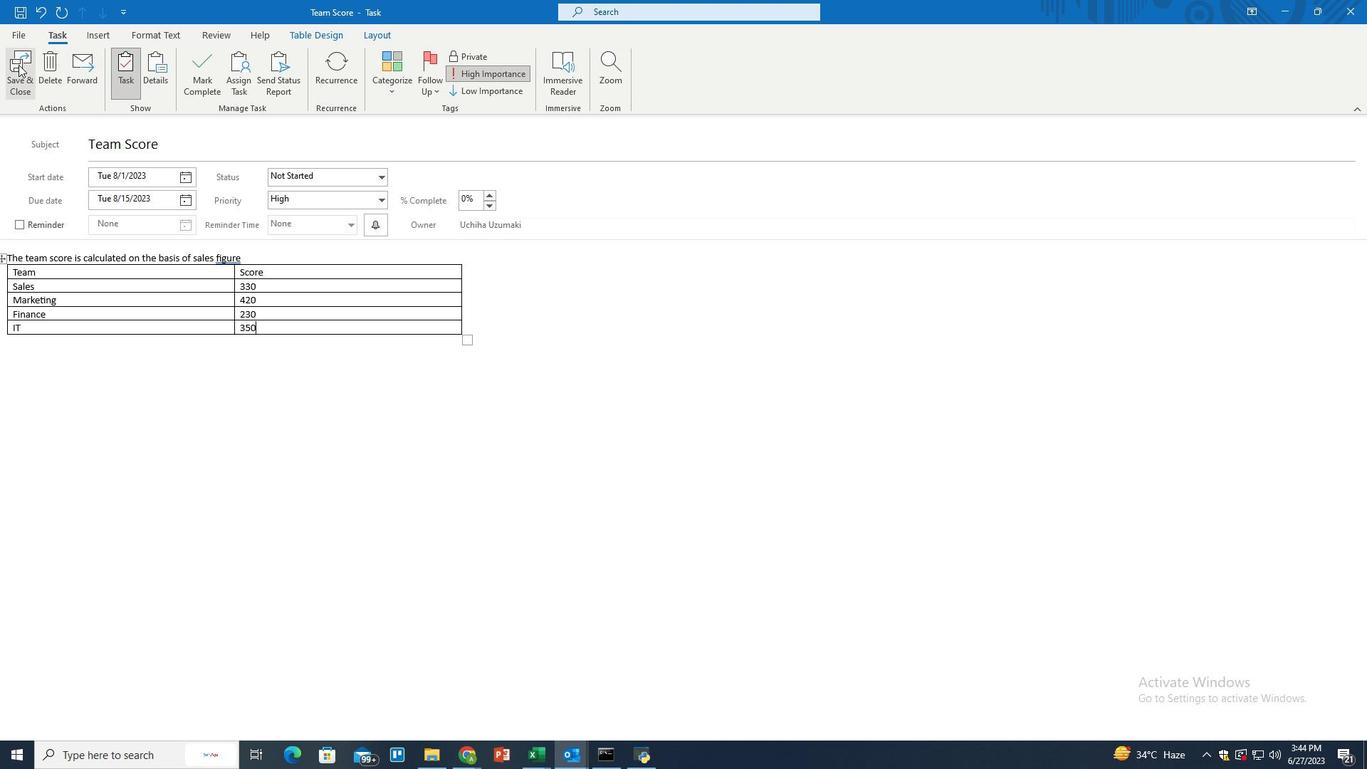 
Action: Mouse moved to (417, 346)
Screenshot: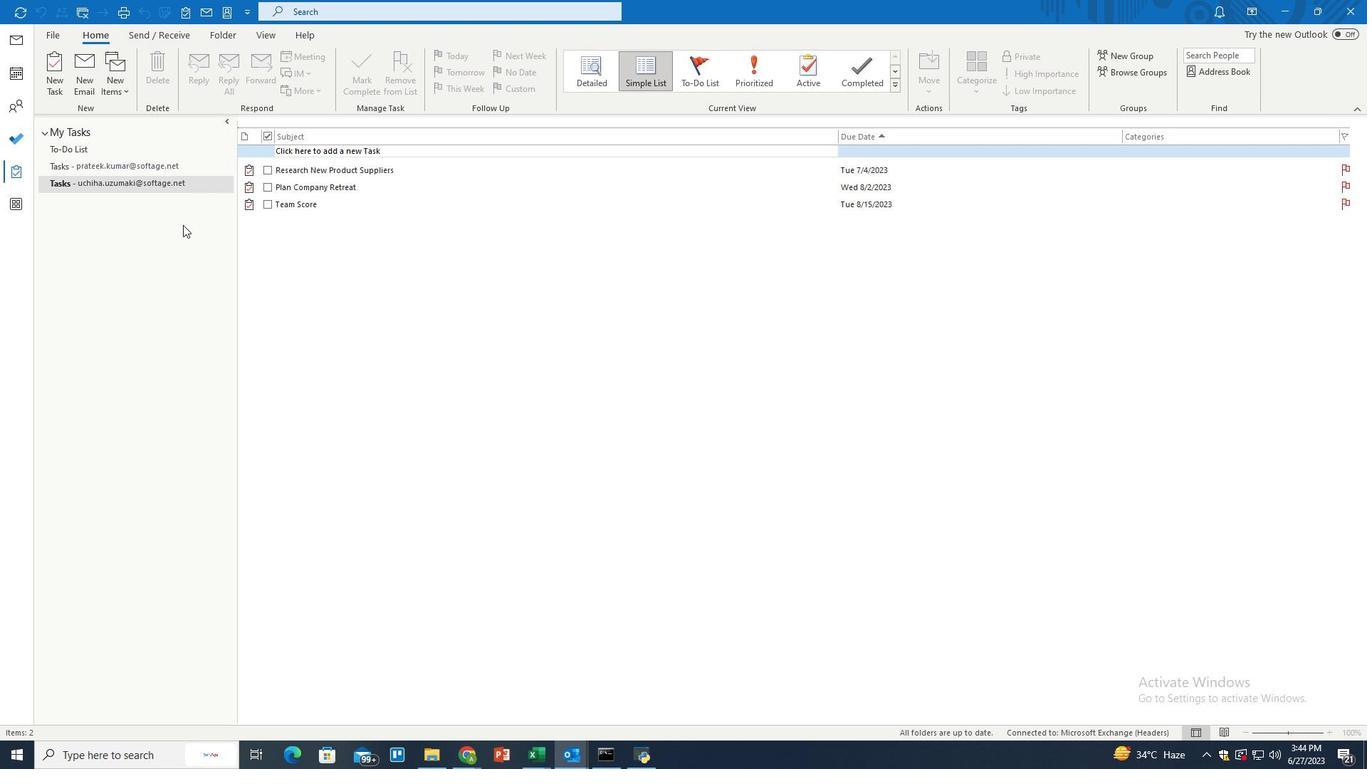 
